 Task: Sort the unsolved tickets in your groups, order by Assigned date in descending order.
Action: Mouse moved to (28, 334)
Screenshot: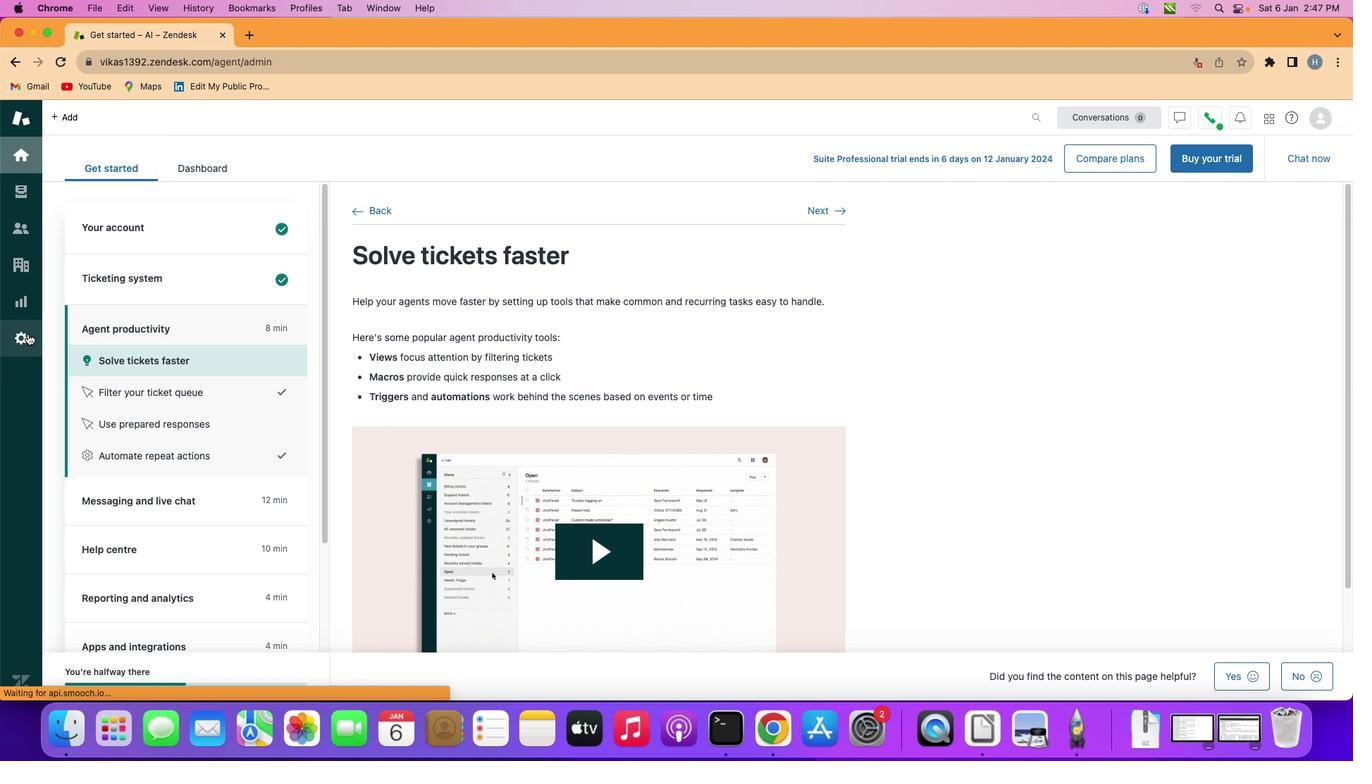 
Action: Mouse pressed left at (28, 334)
Screenshot: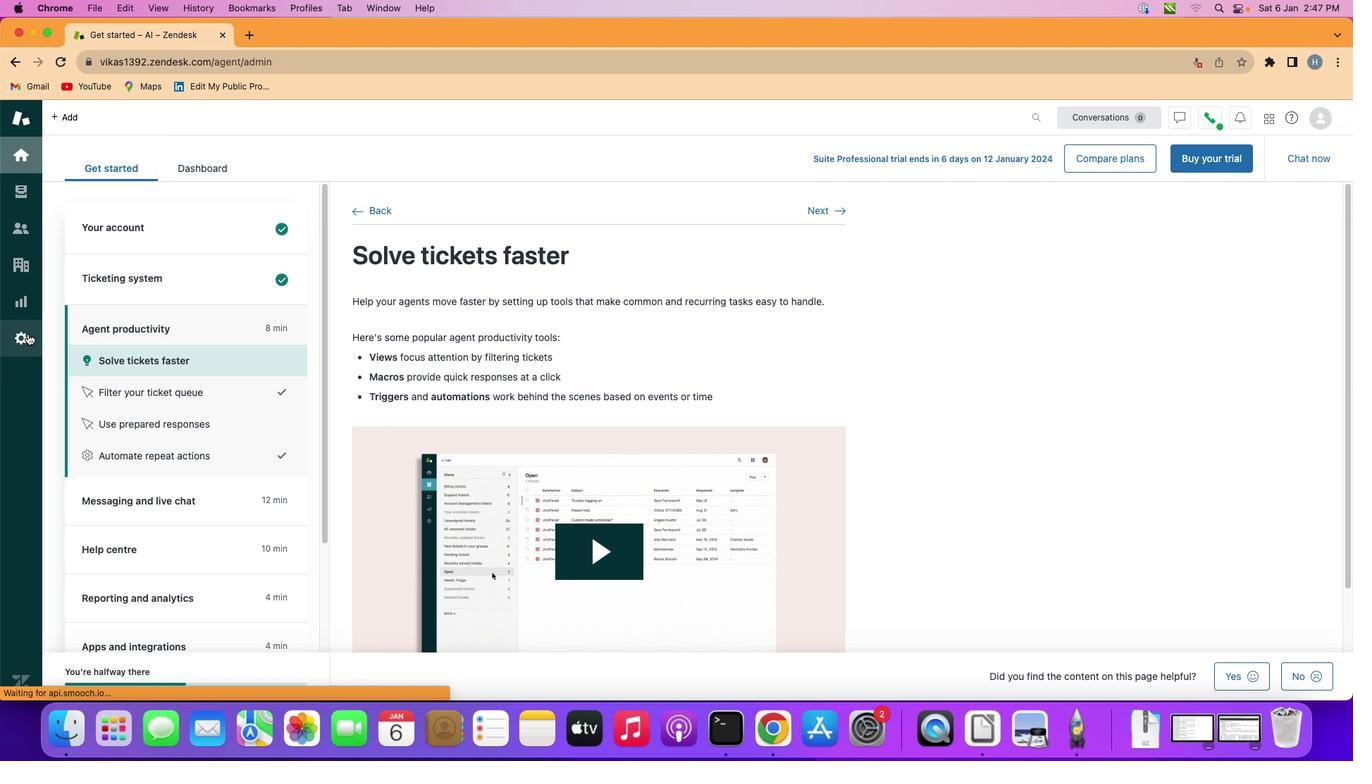 
Action: Mouse moved to (431, 561)
Screenshot: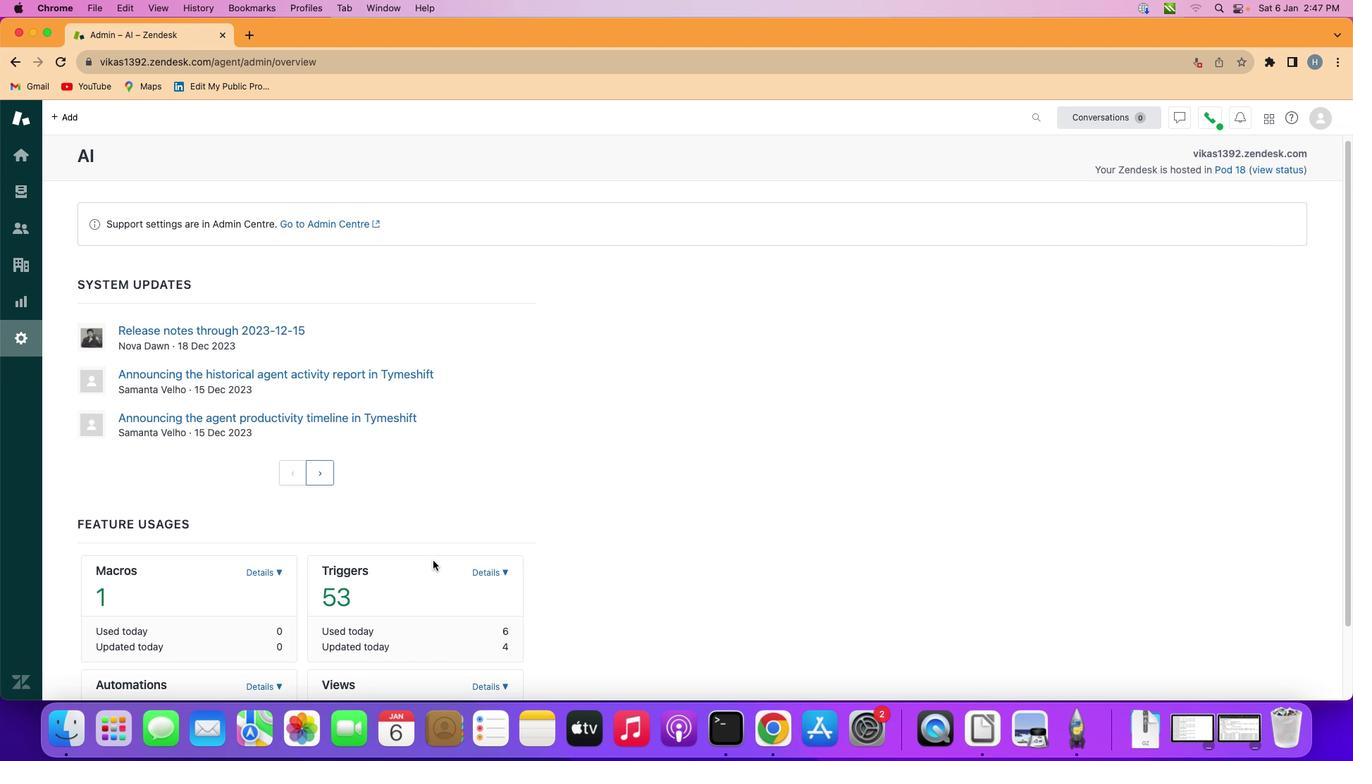 
Action: Mouse scrolled (431, 561) with delta (0, 0)
Screenshot: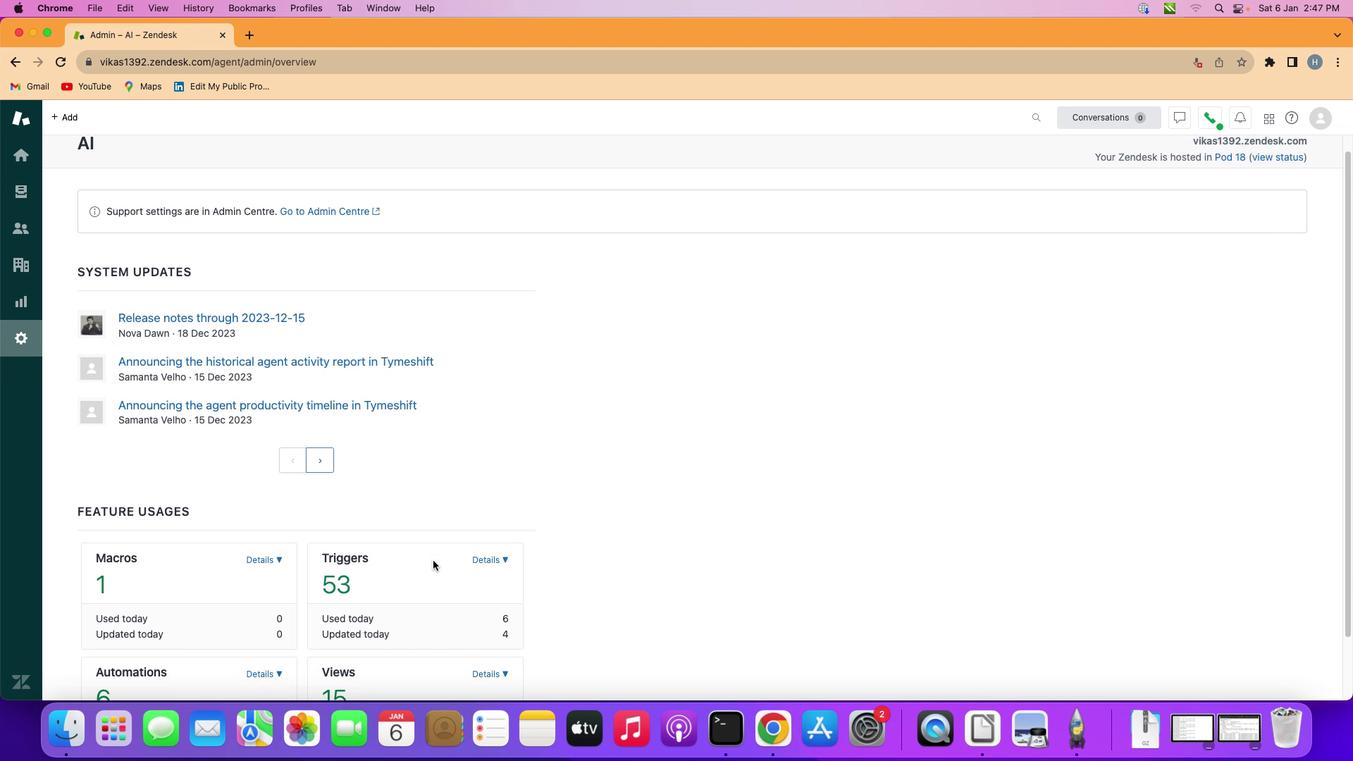 
Action: Mouse scrolled (431, 561) with delta (0, 0)
Screenshot: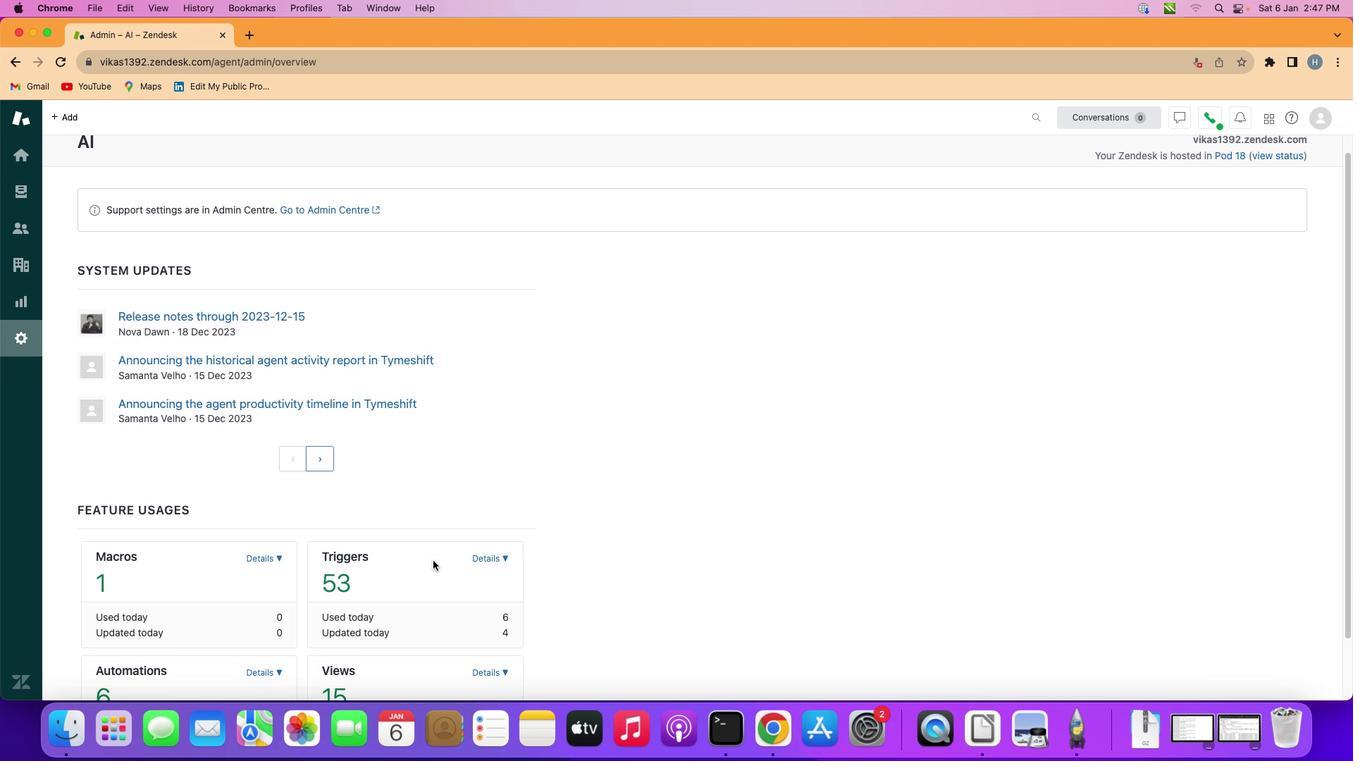 
Action: Mouse scrolled (431, 561) with delta (0, 1)
Screenshot: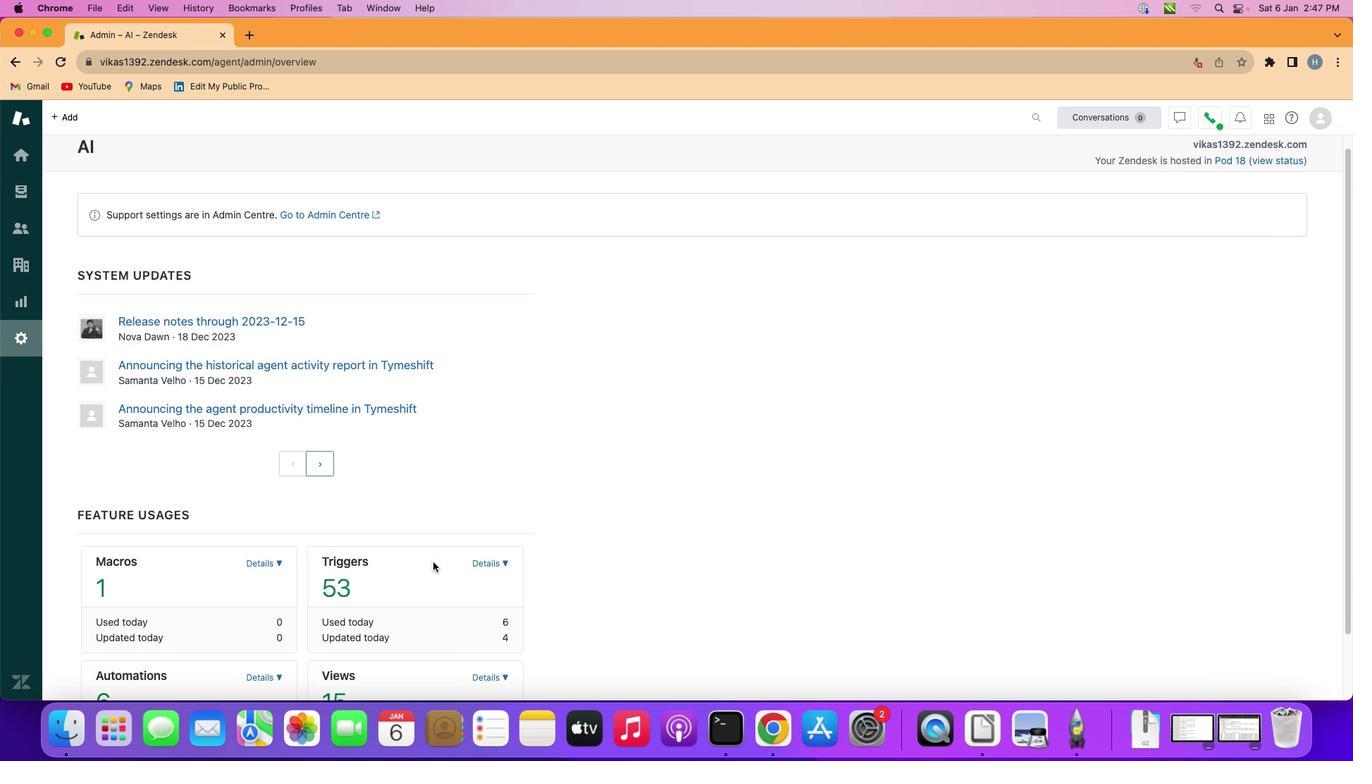
Action: Mouse moved to (432, 561)
Screenshot: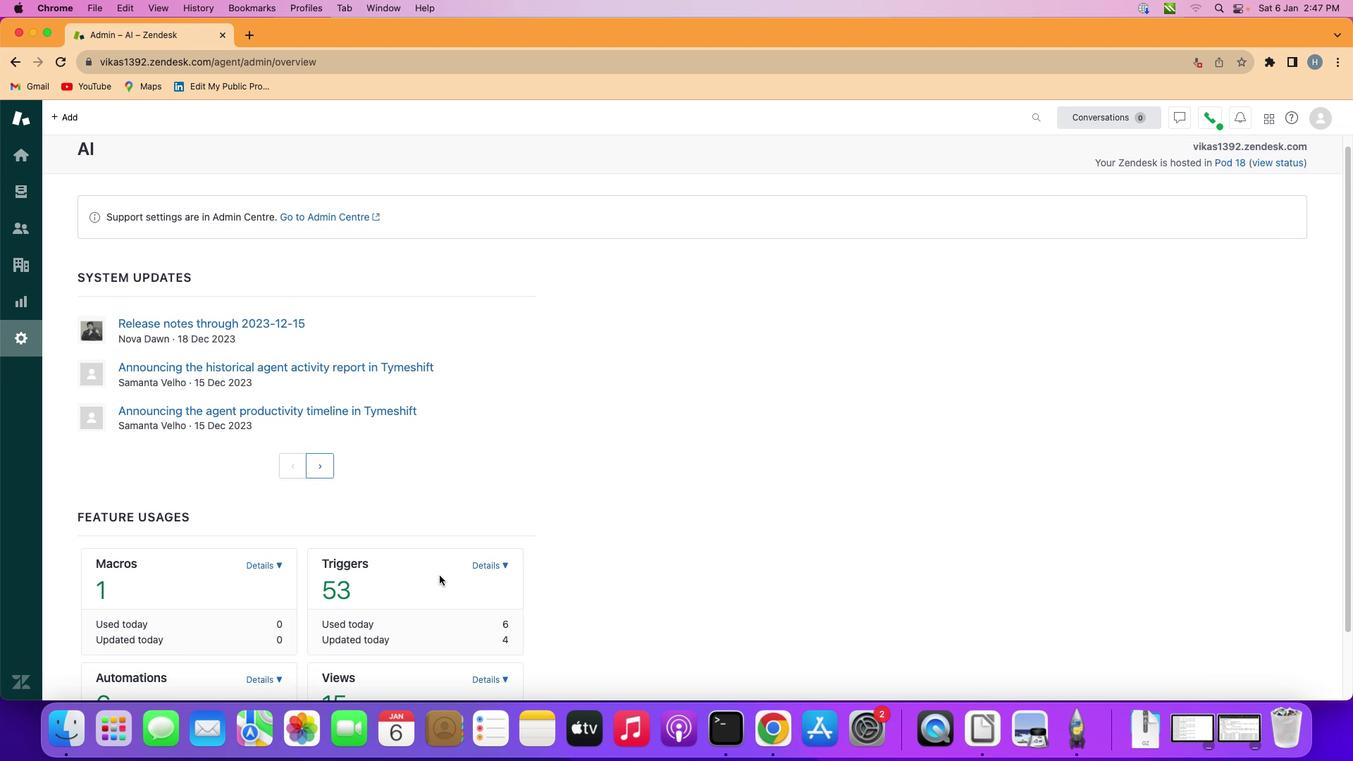 
Action: Mouse scrolled (432, 561) with delta (0, -1)
Screenshot: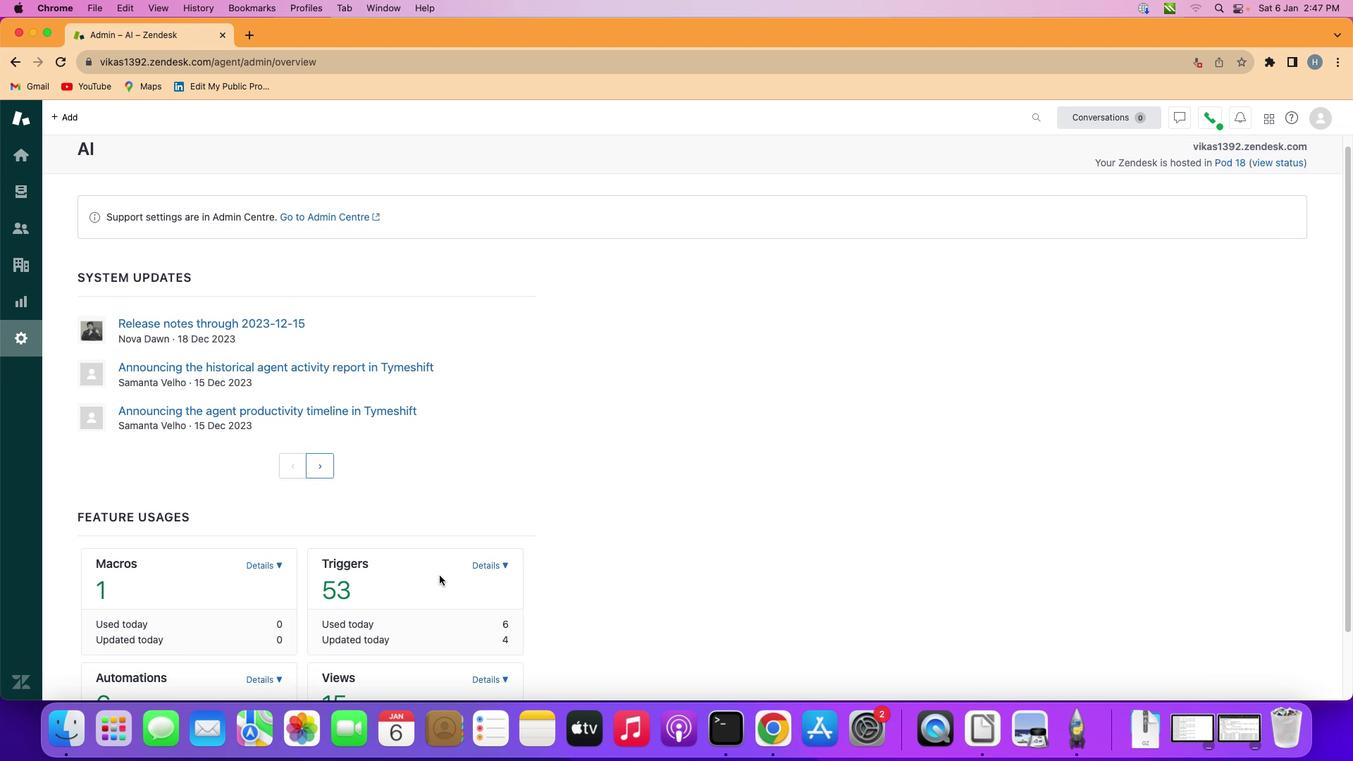 
Action: Mouse moved to (432, 561)
Screenshot: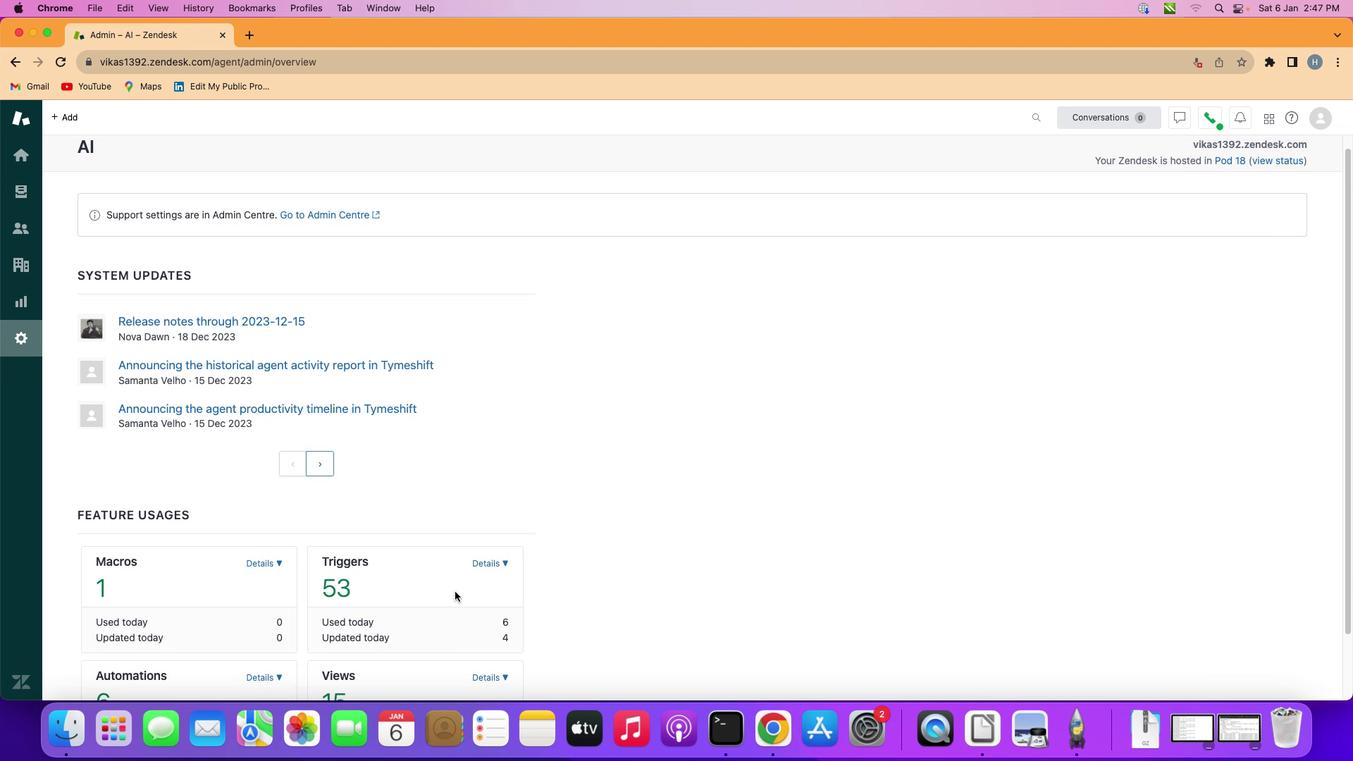 
Action: Mouse scrolled (432, 561) with delta (0, 1)
Screenshot: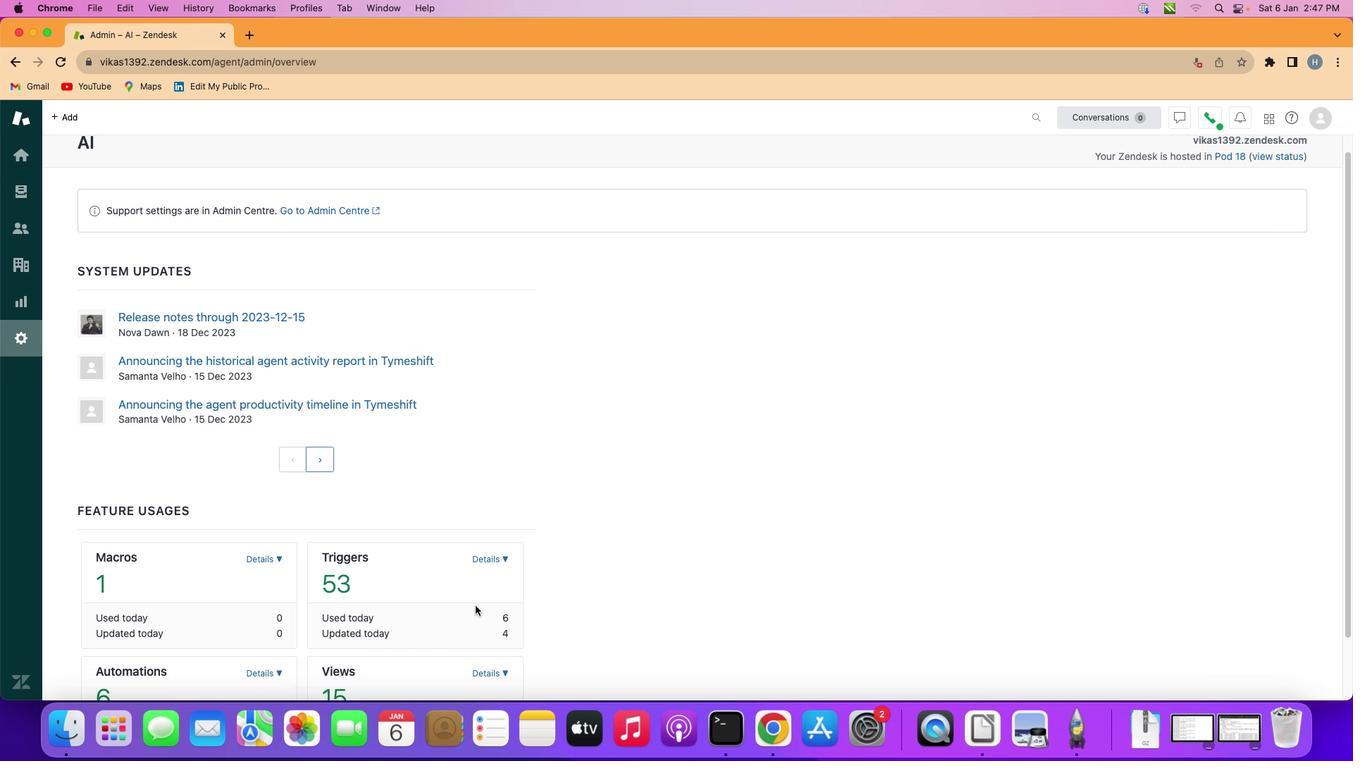 
Action: Mouse scrolled (432, 561) with delta (0, 0)
Screenshot: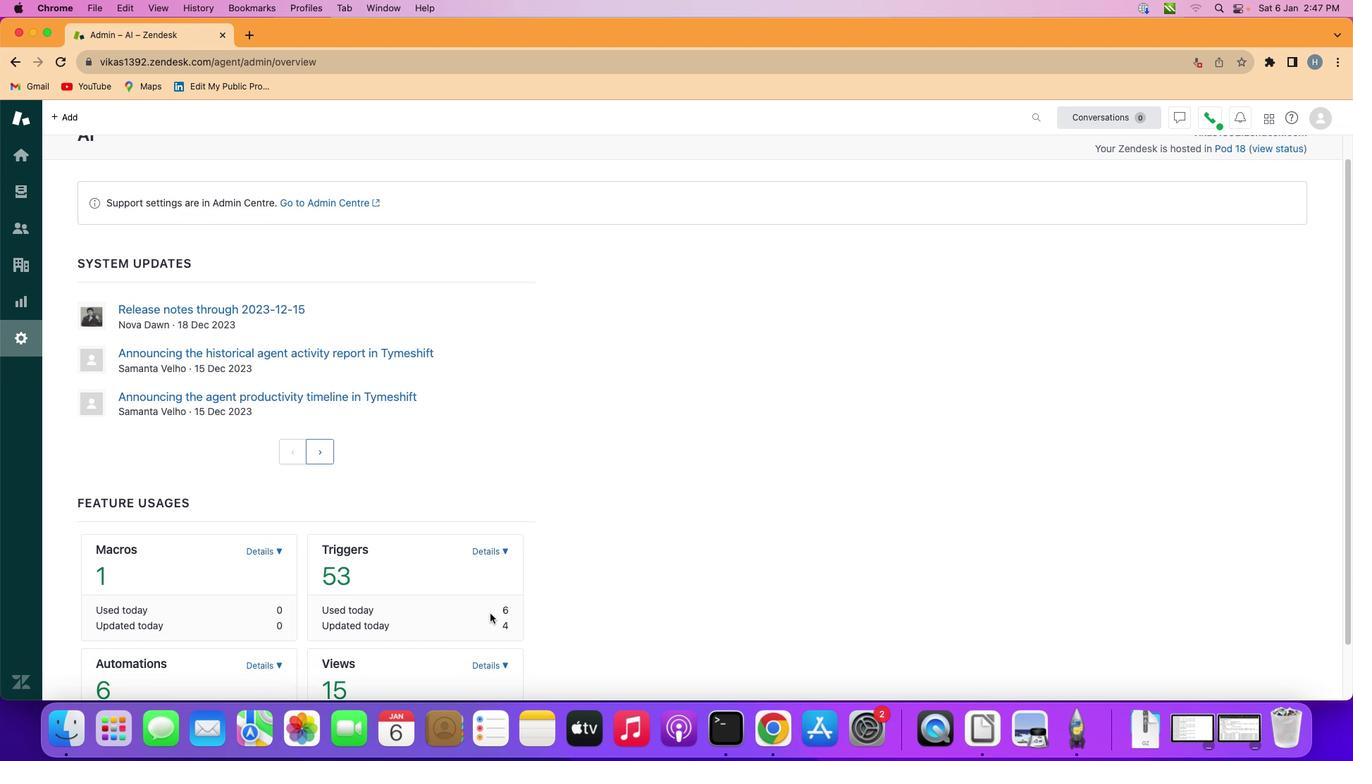 
Action: Mouse moved to (456, 565)
Screenshot: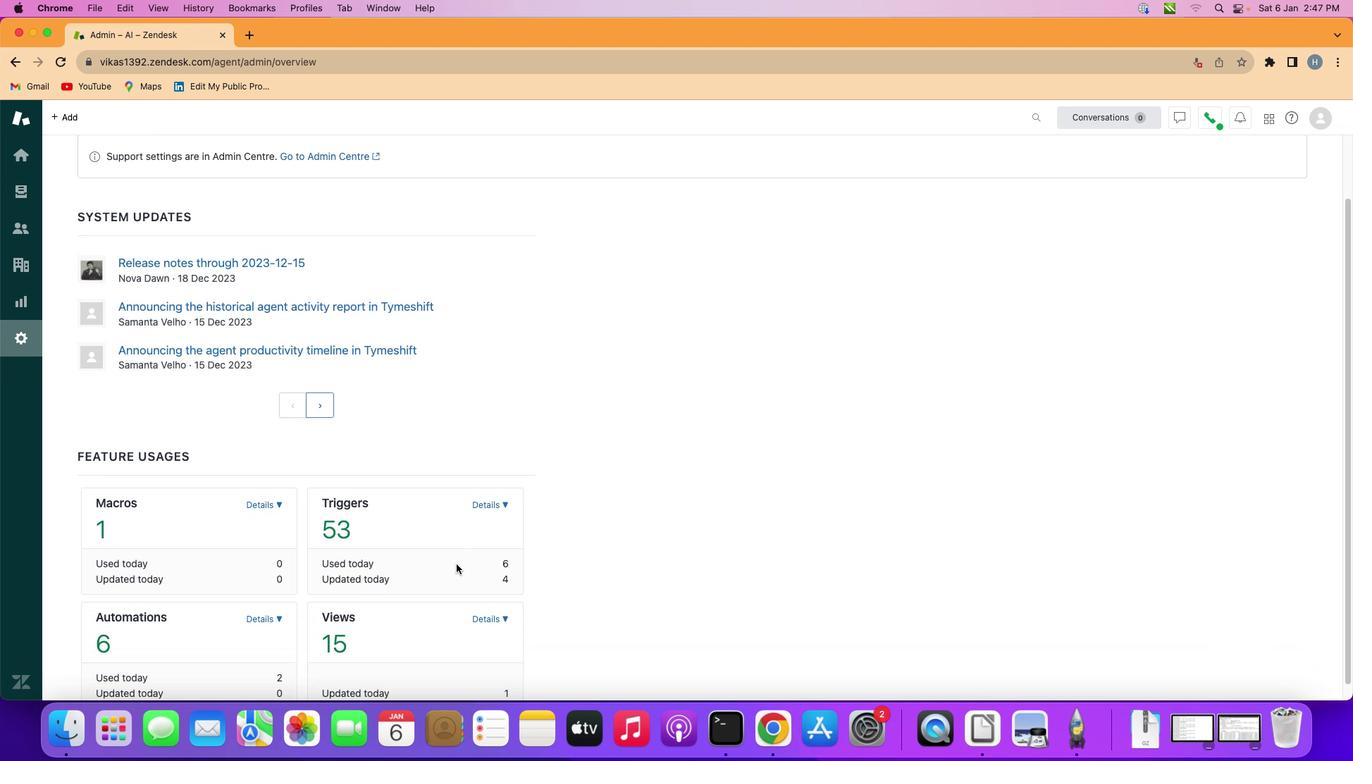 
Action: Mouse scrolled (456, 565) with delta (0, 0)
Screenshot: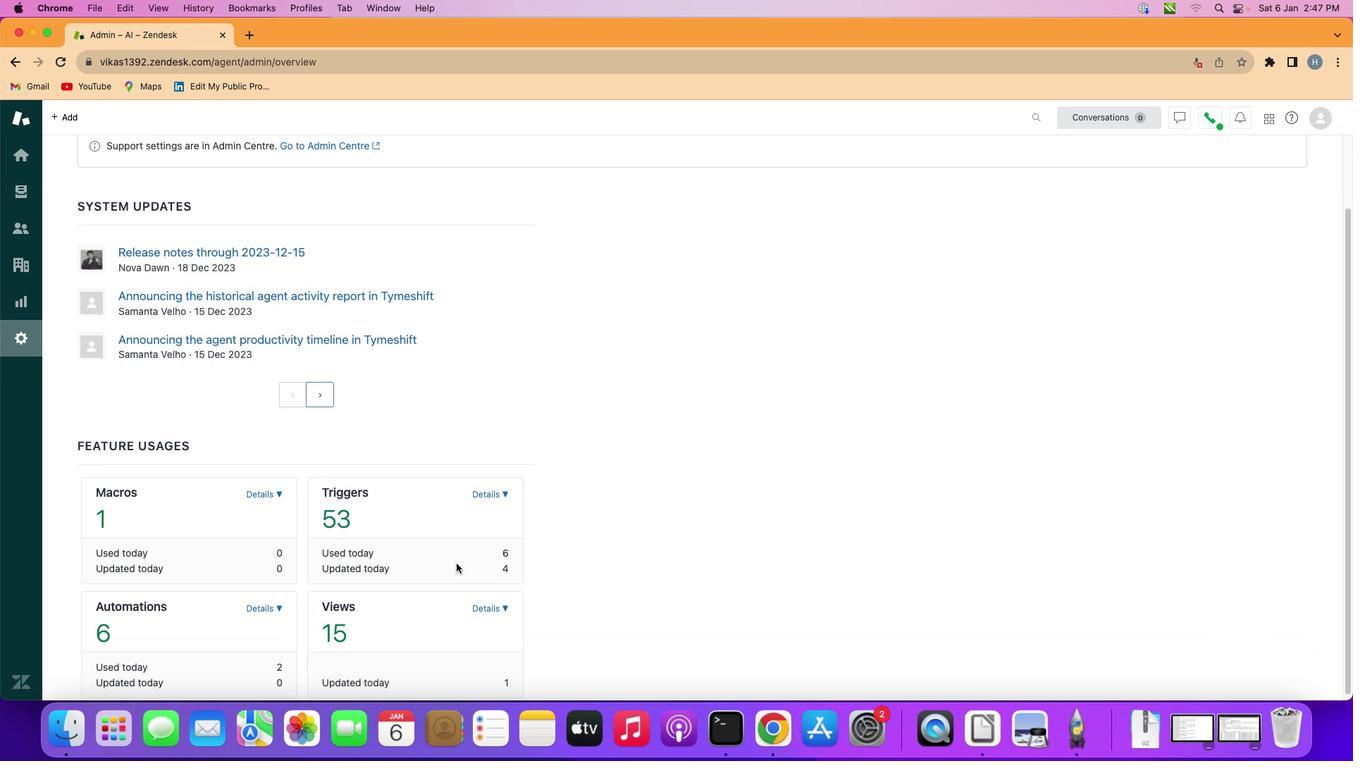 
Action: Mouse scrolled (456, 565) with delta (0, 0)
Screenshot: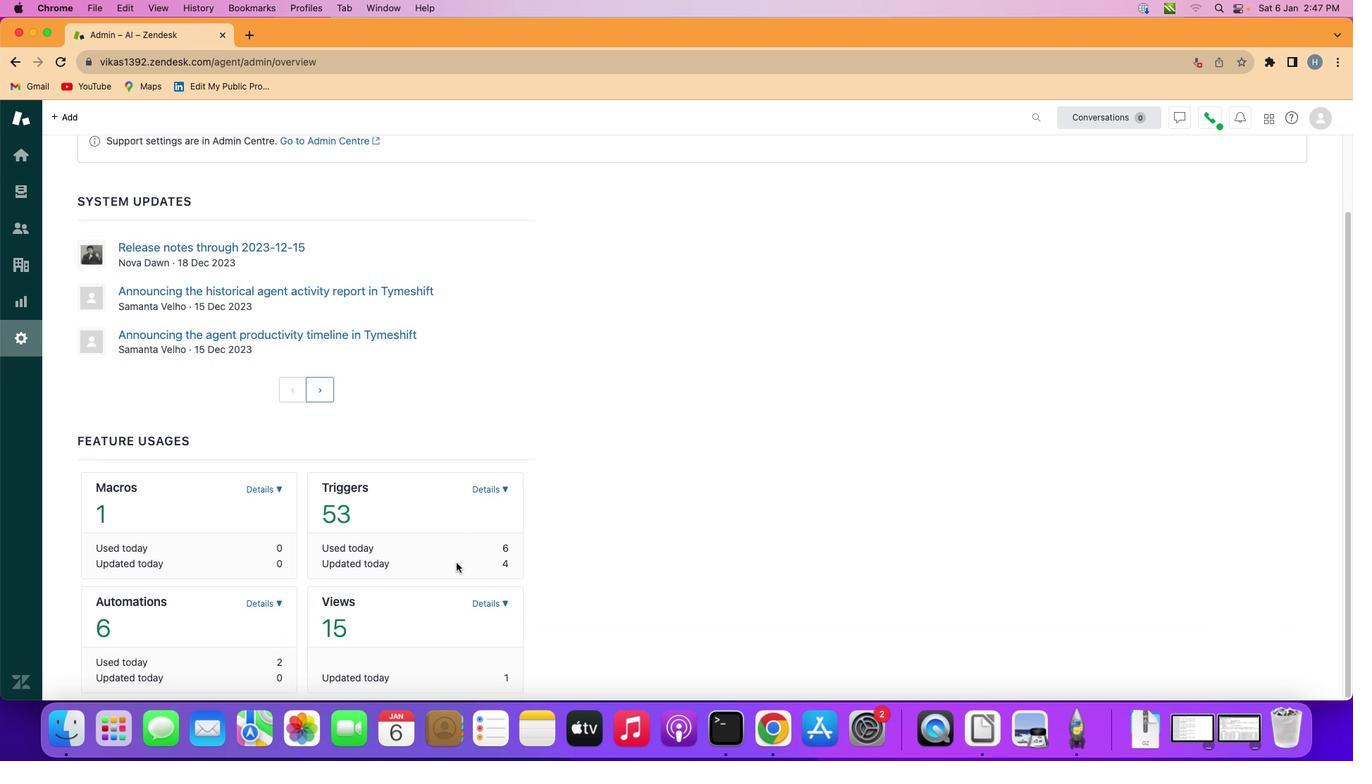 
Action: Mouse scrolled (456, 565) with delta (0, -1)
Screenshot: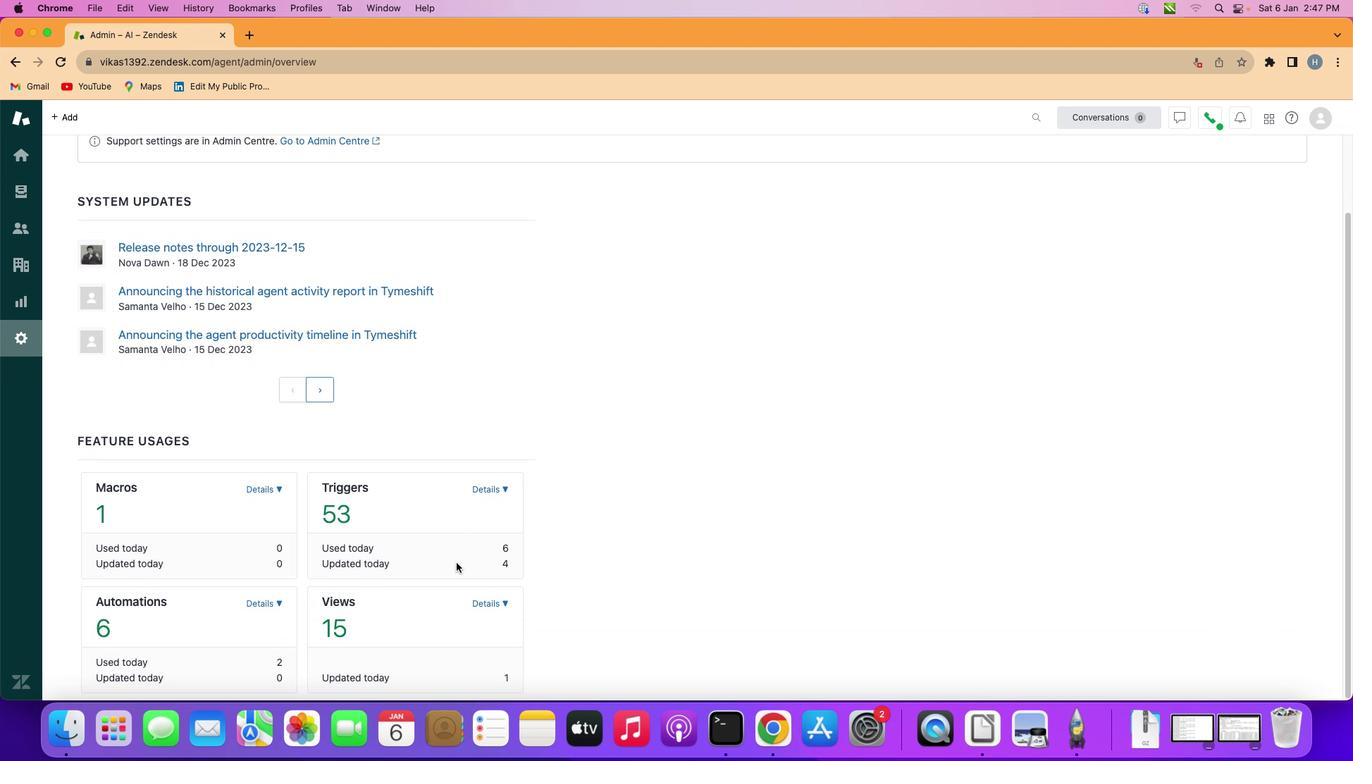 
Action: Mouse scrolled (456, 565) with delta (0, -2)
Screenshot: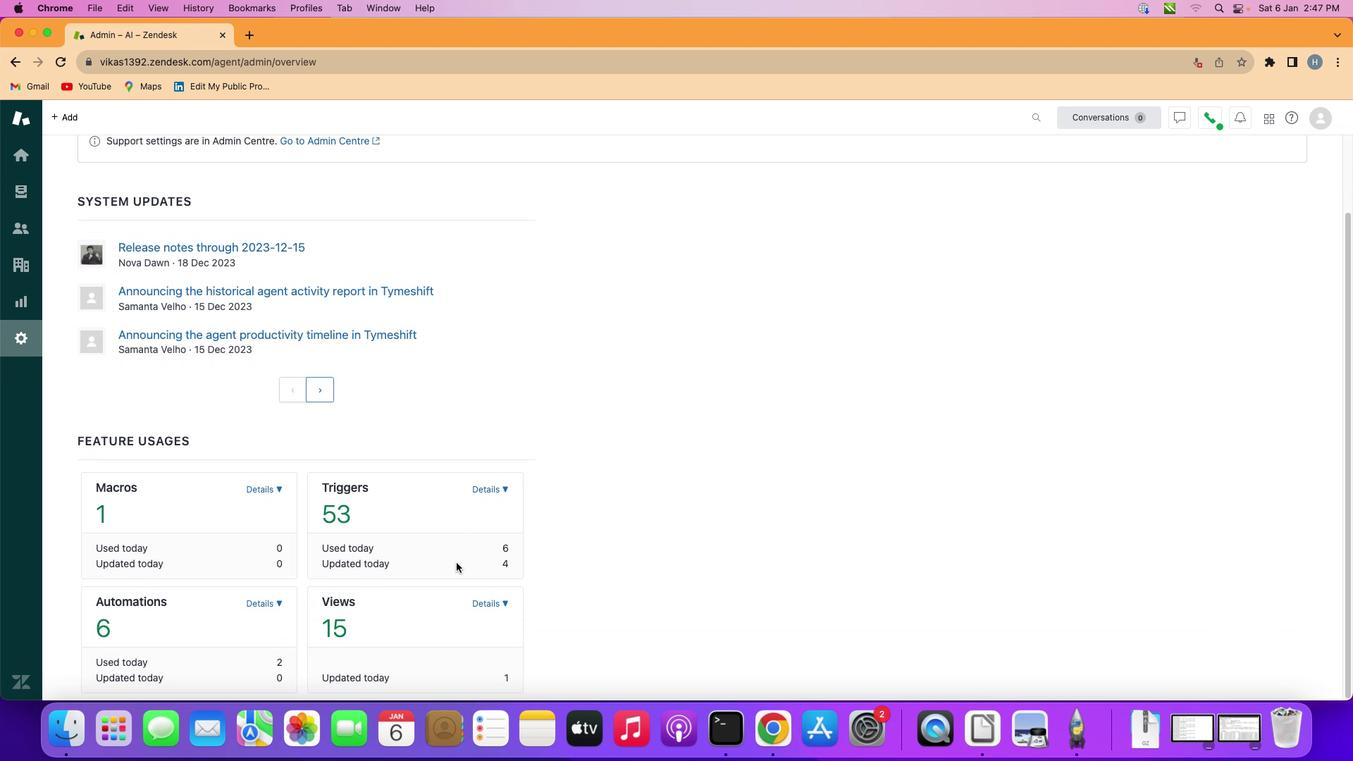 
Action: Mouse moved to (456, 564)
Screenshot: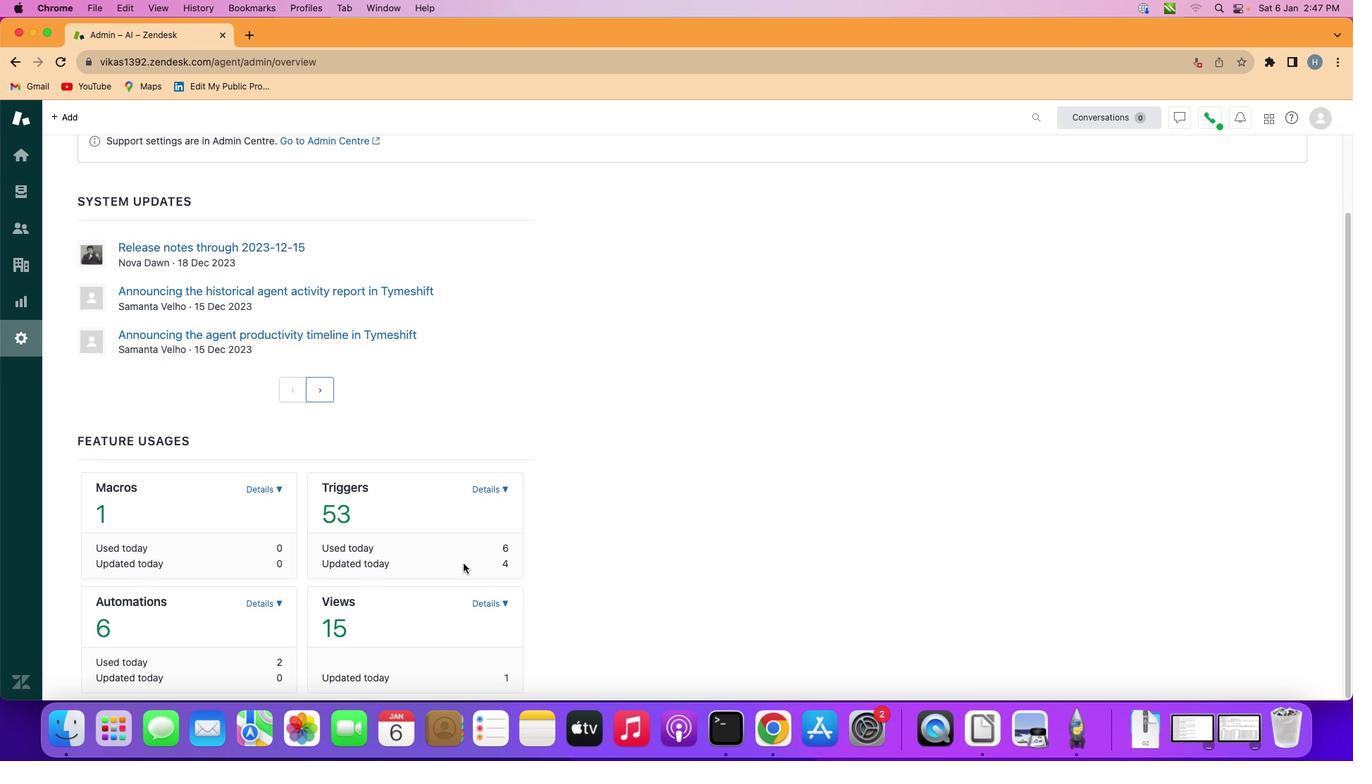 
Action: Mouse scrolled (456, 564) with delta (0, -3)
Screenshot: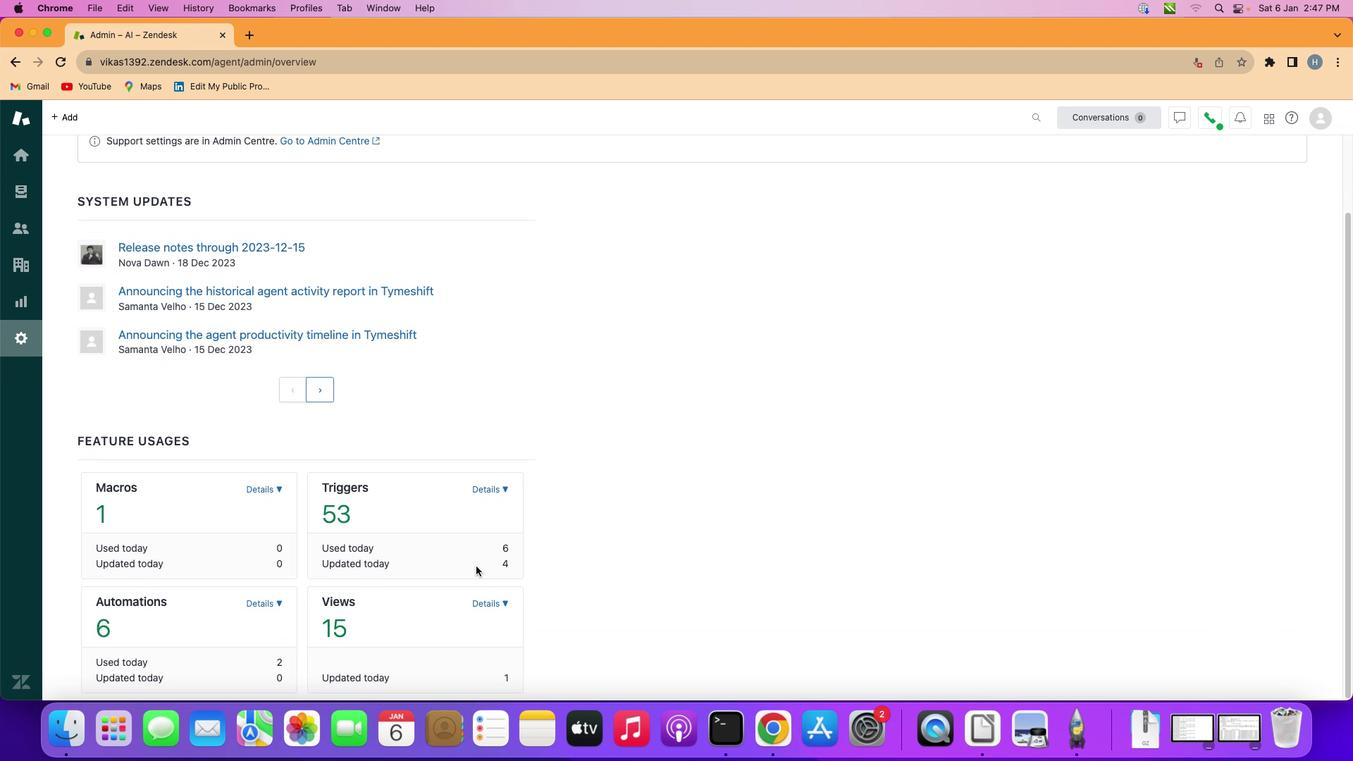 
Action: Mouse scrolled (456, 564) with delta (0, -3)
Screenshot: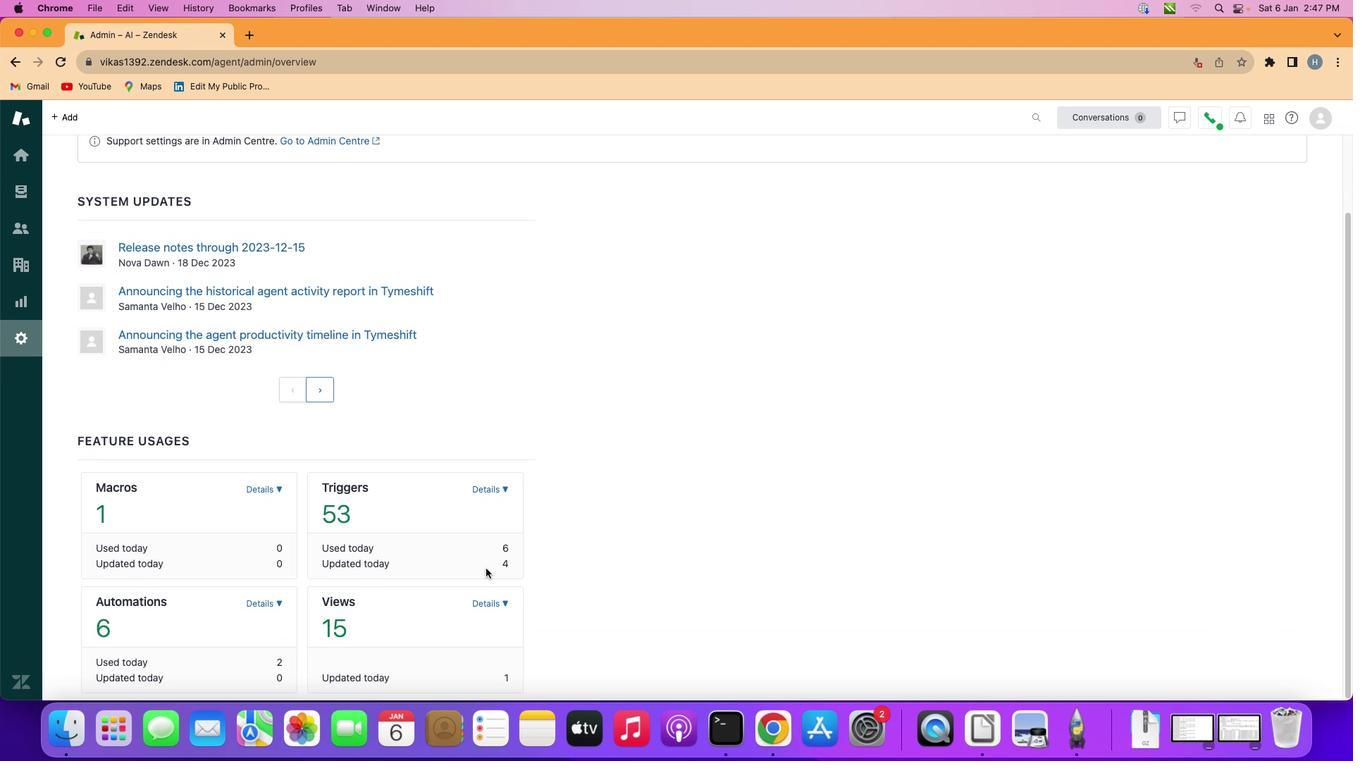 
Action: Mouse moved to (494, 605)
Screenshot: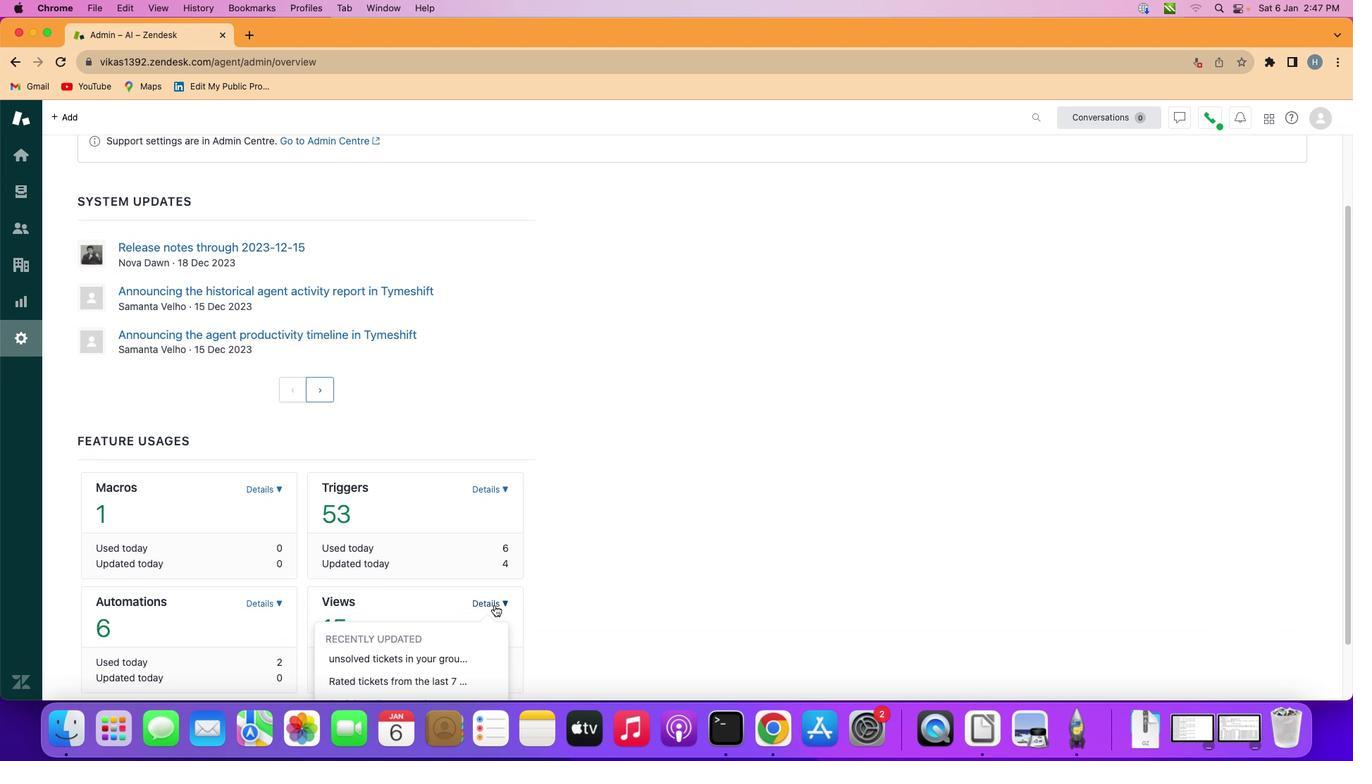 
Action: Mouse pressed left at (494, 605)
Screenshot: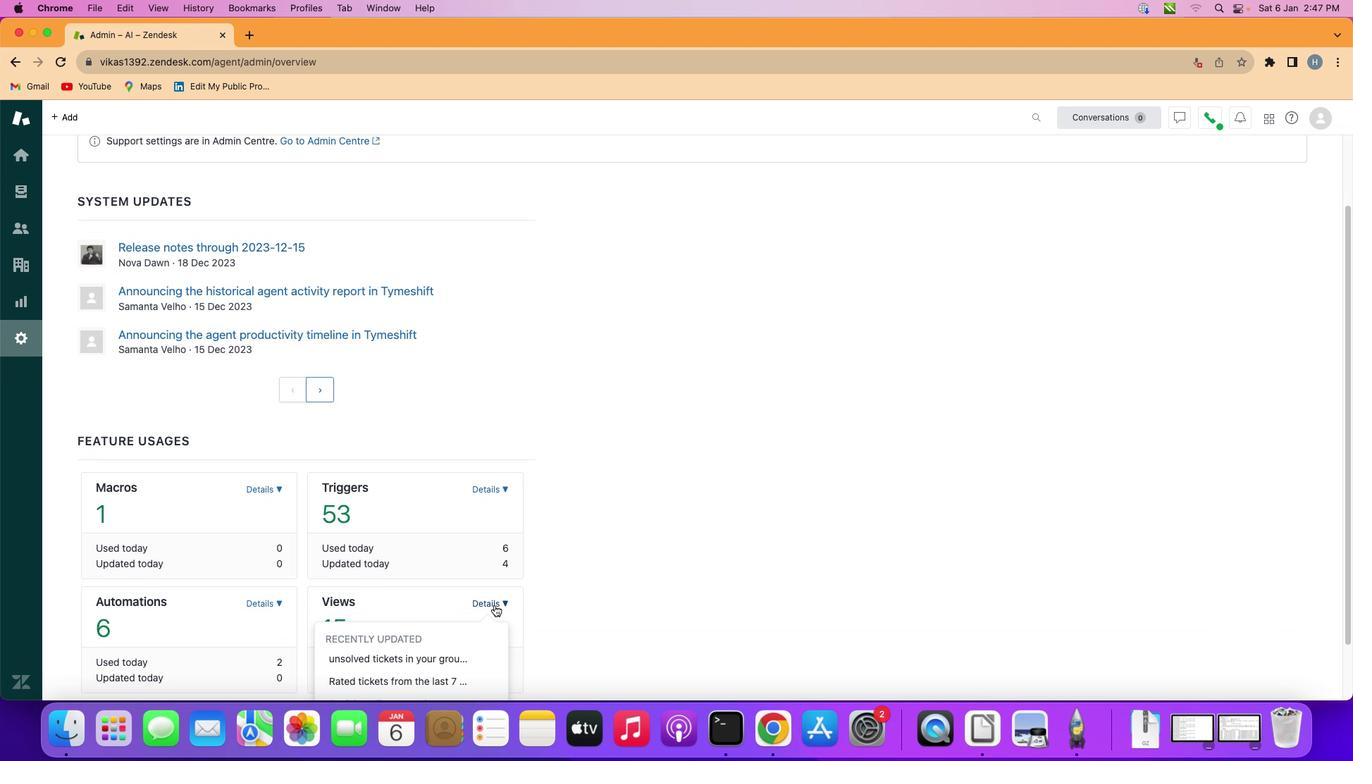 
Action: Mouse moved to (451, 654)
Screenshot: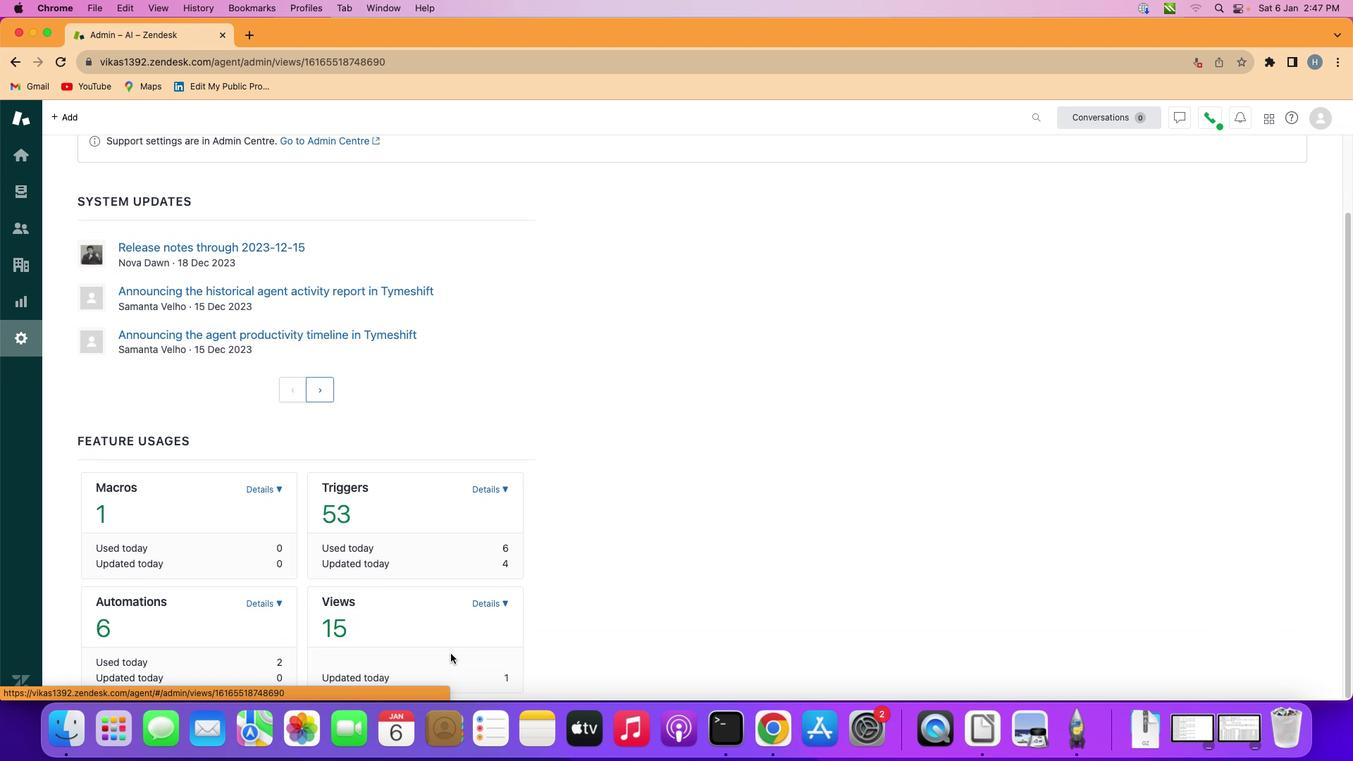 
Action: Mouse pressed left at (451, 654)
Screenshot: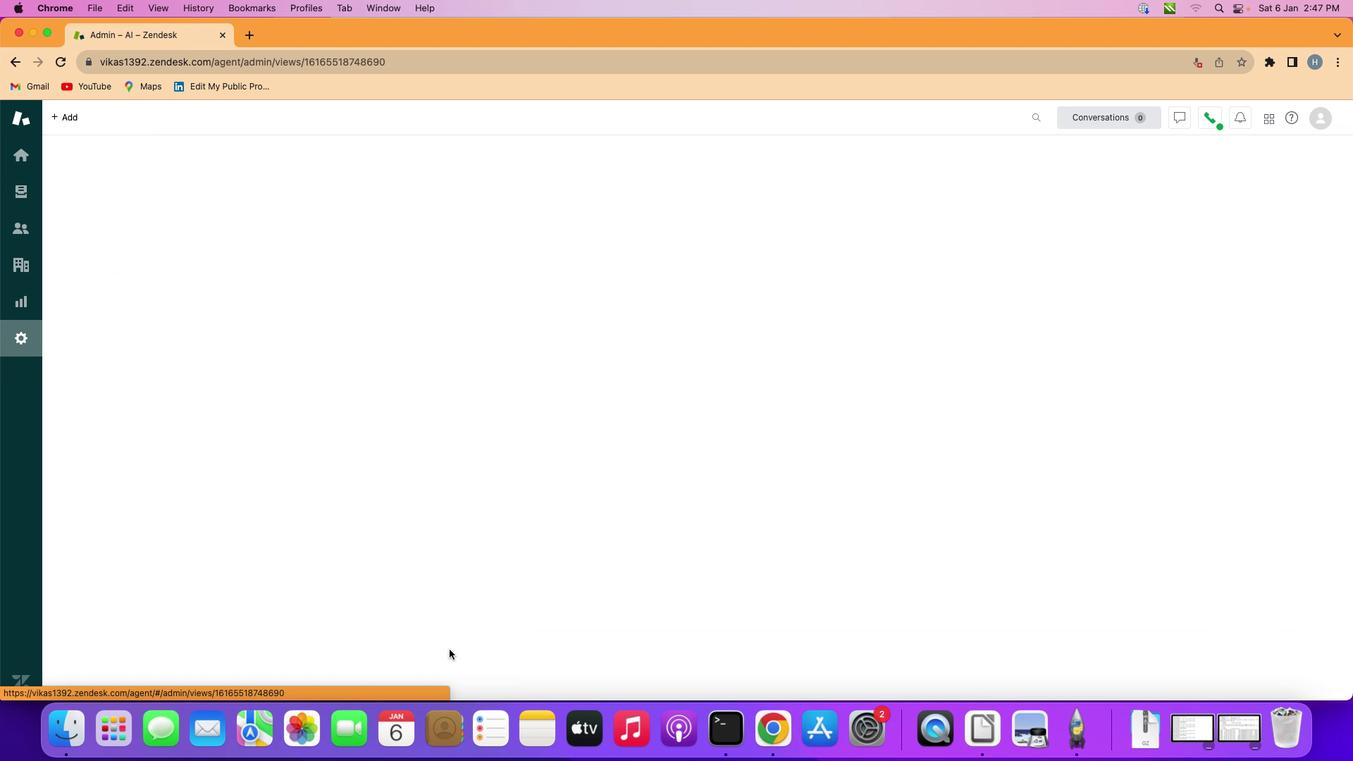 
Action: Mouse moved to (465, 582)
Screenshot: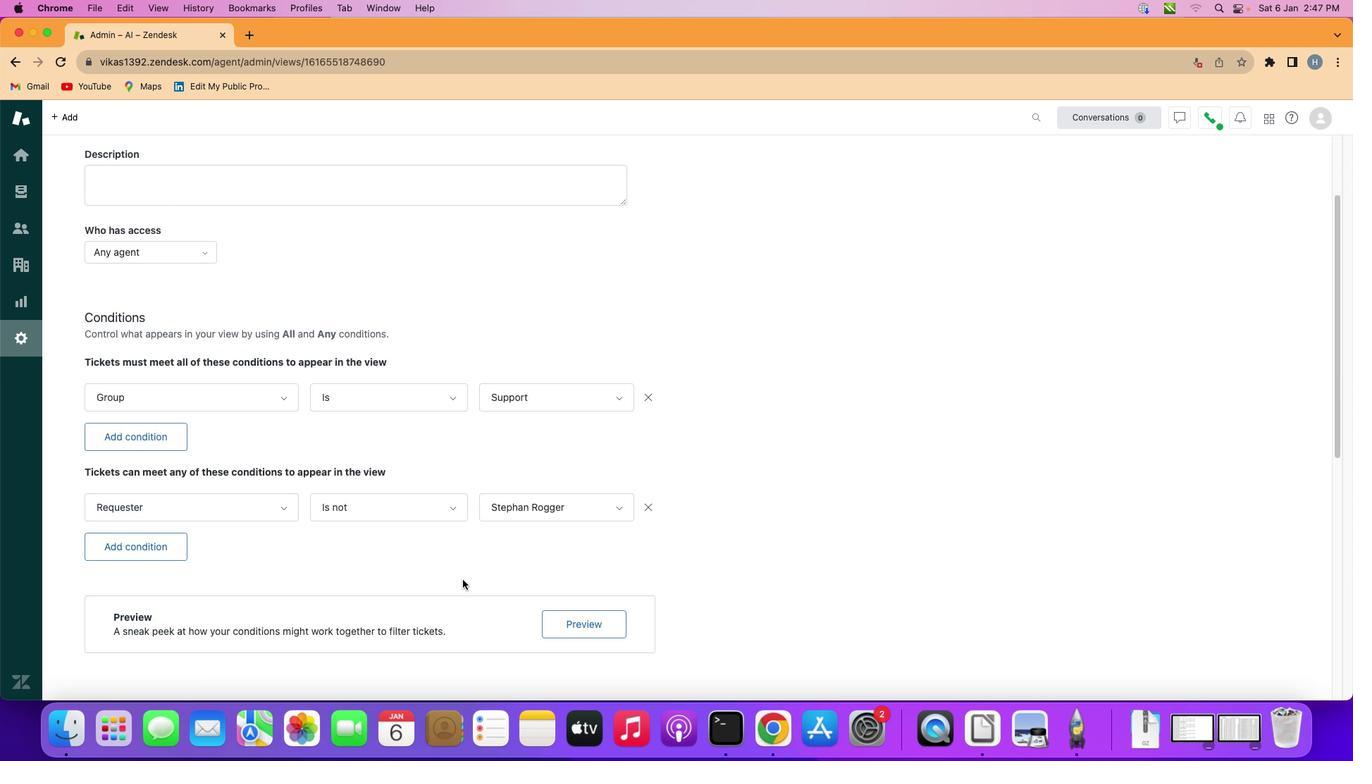 
Action: Mouse scrolled (465, 582) with delta (0, 0)
Screenshot: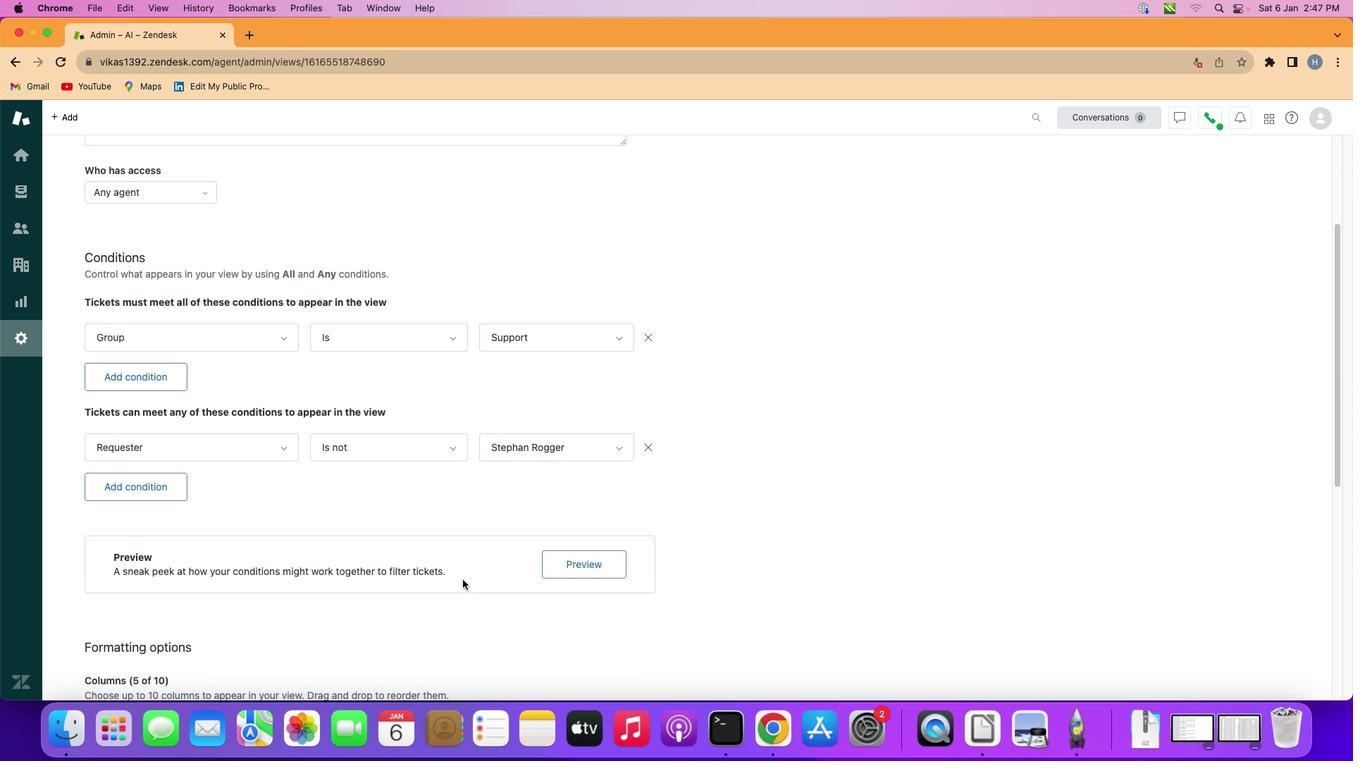 
Action: Mouse scrolled (465, 582) with delta (0, 0)
Screenshot: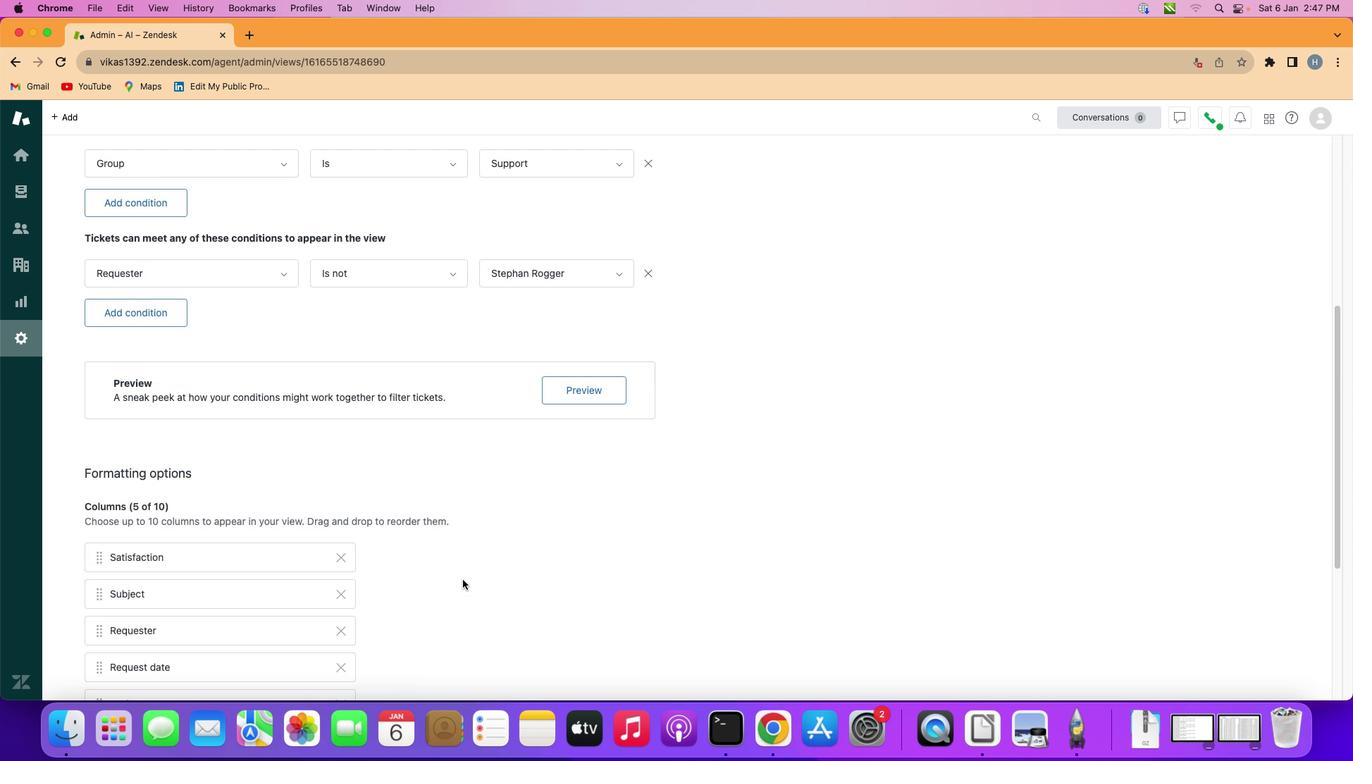 
Action: Mouse scrolled (465, 582) with delta (0, -1)
Screenshot: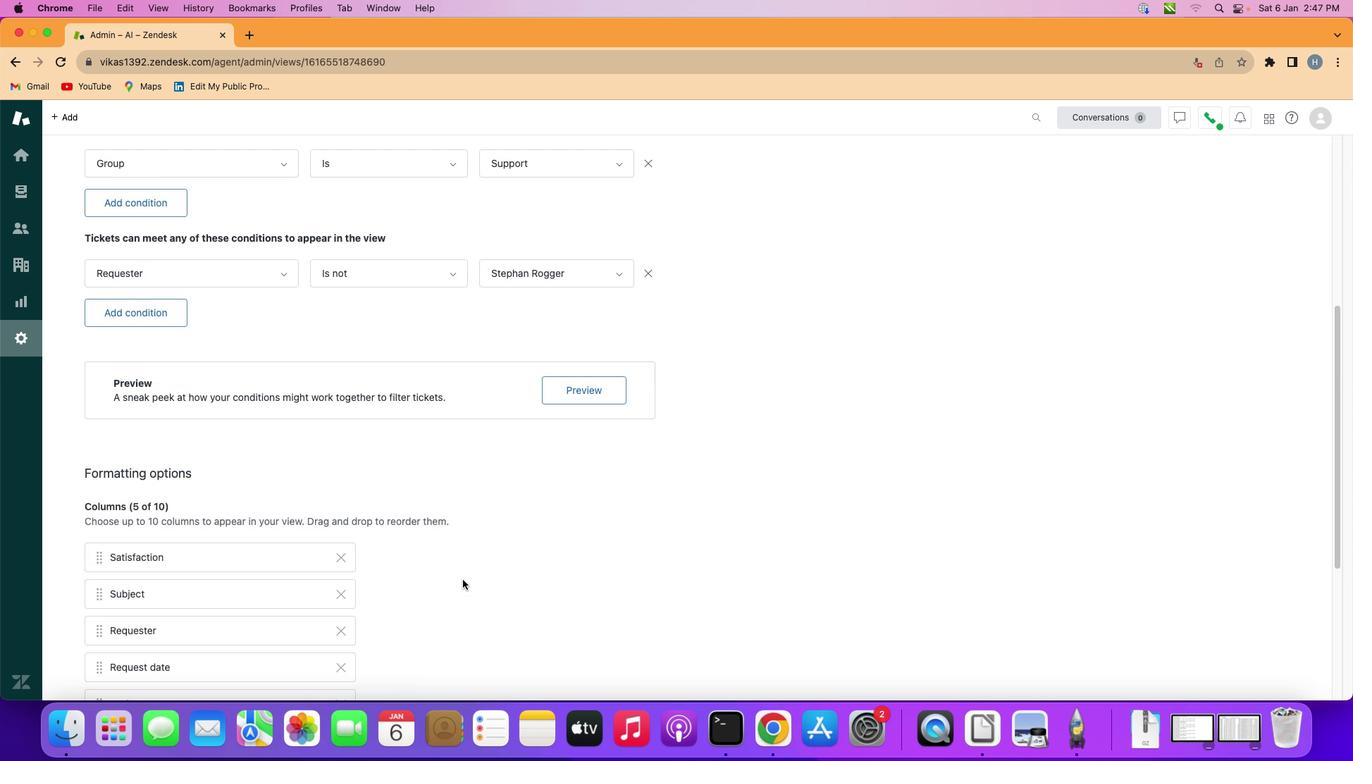 
Action: Mouse moved to (465, 582)
Screenshot: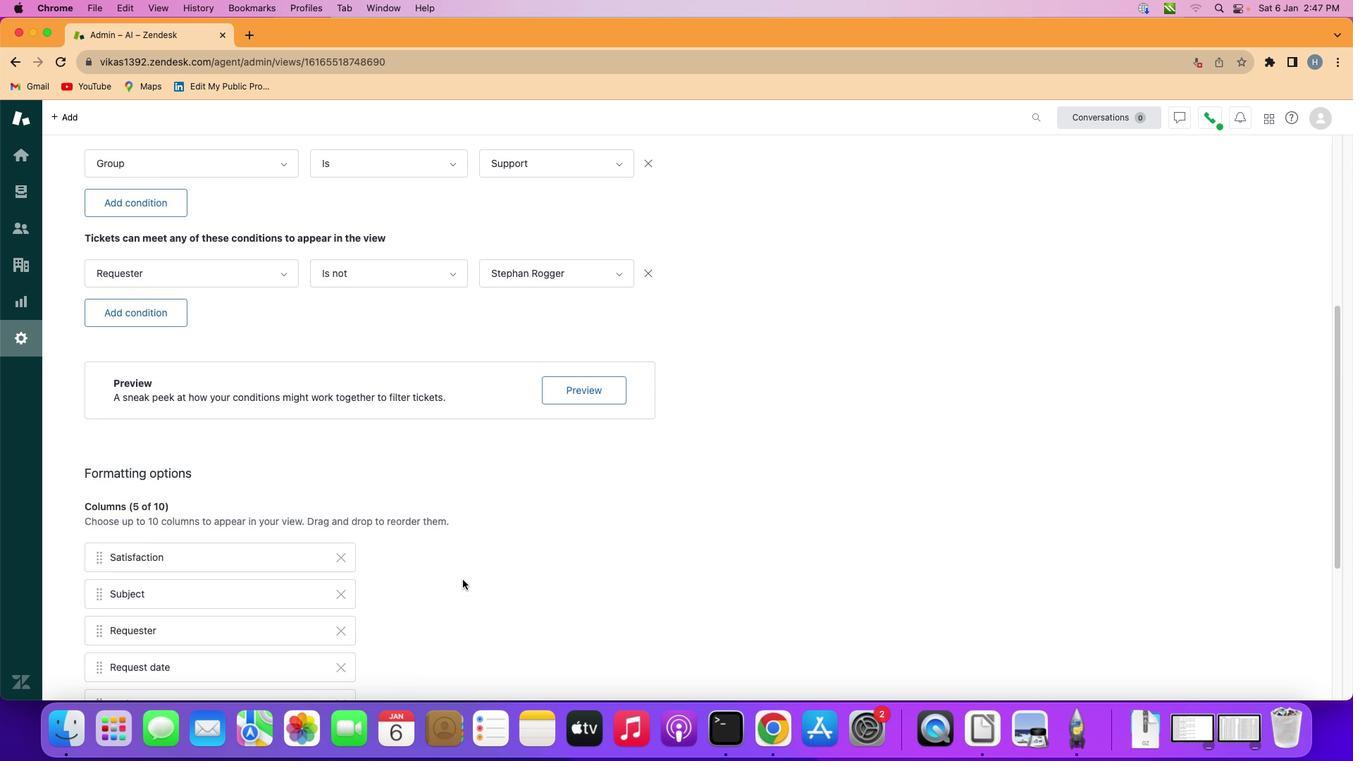 
Action: Mouse scrolled (465, 582) with delta (0, -2)
Screenshot: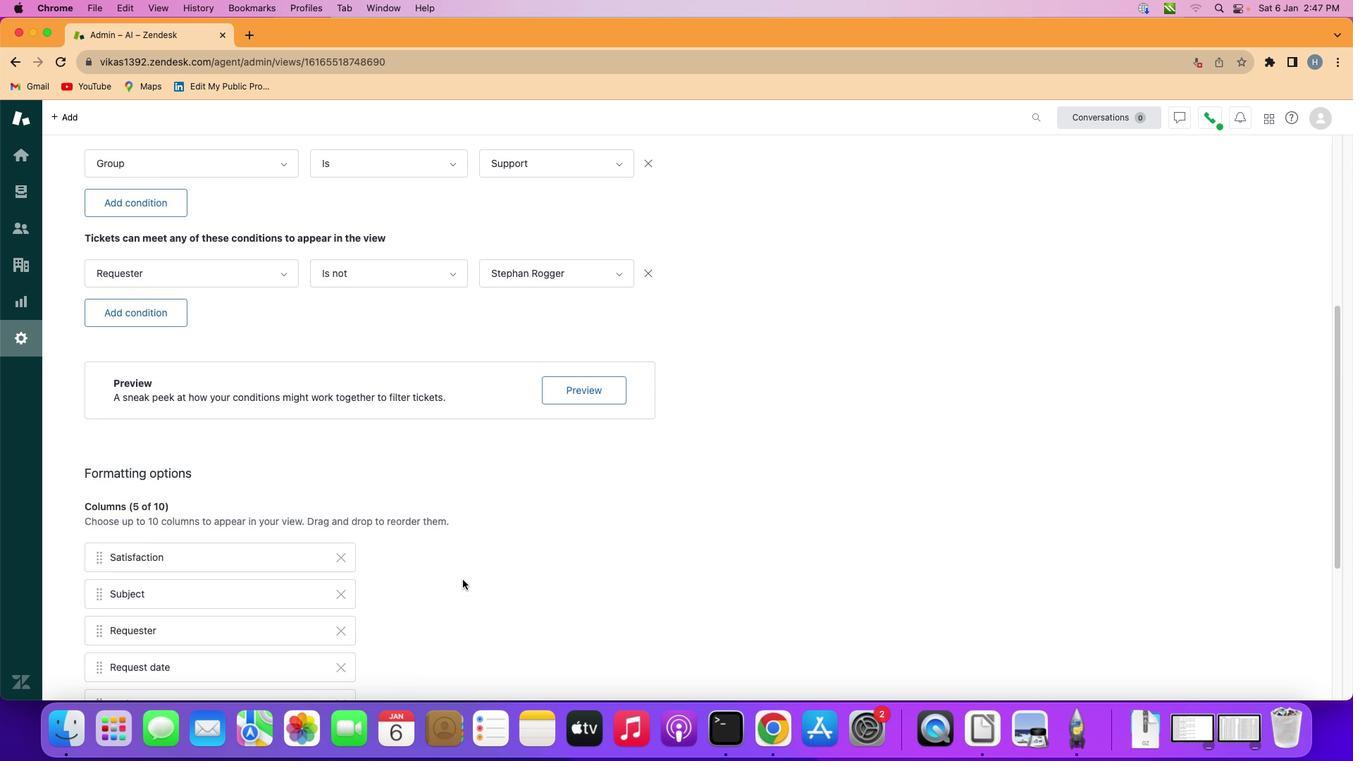 
Action: Mouse moved to (463, 581)
Screenshot: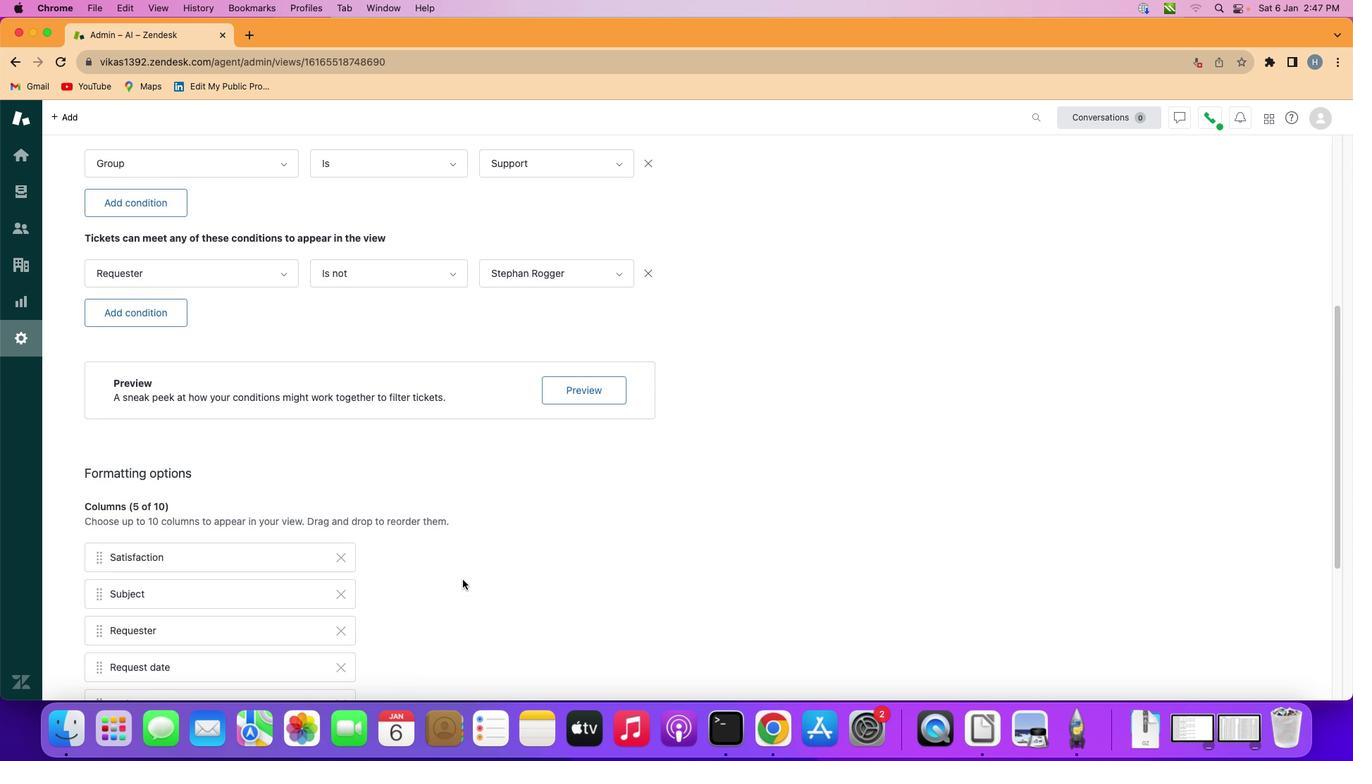 
Action: Mouse scrolled (463, 581) with delta (0, -3)
Screenshot: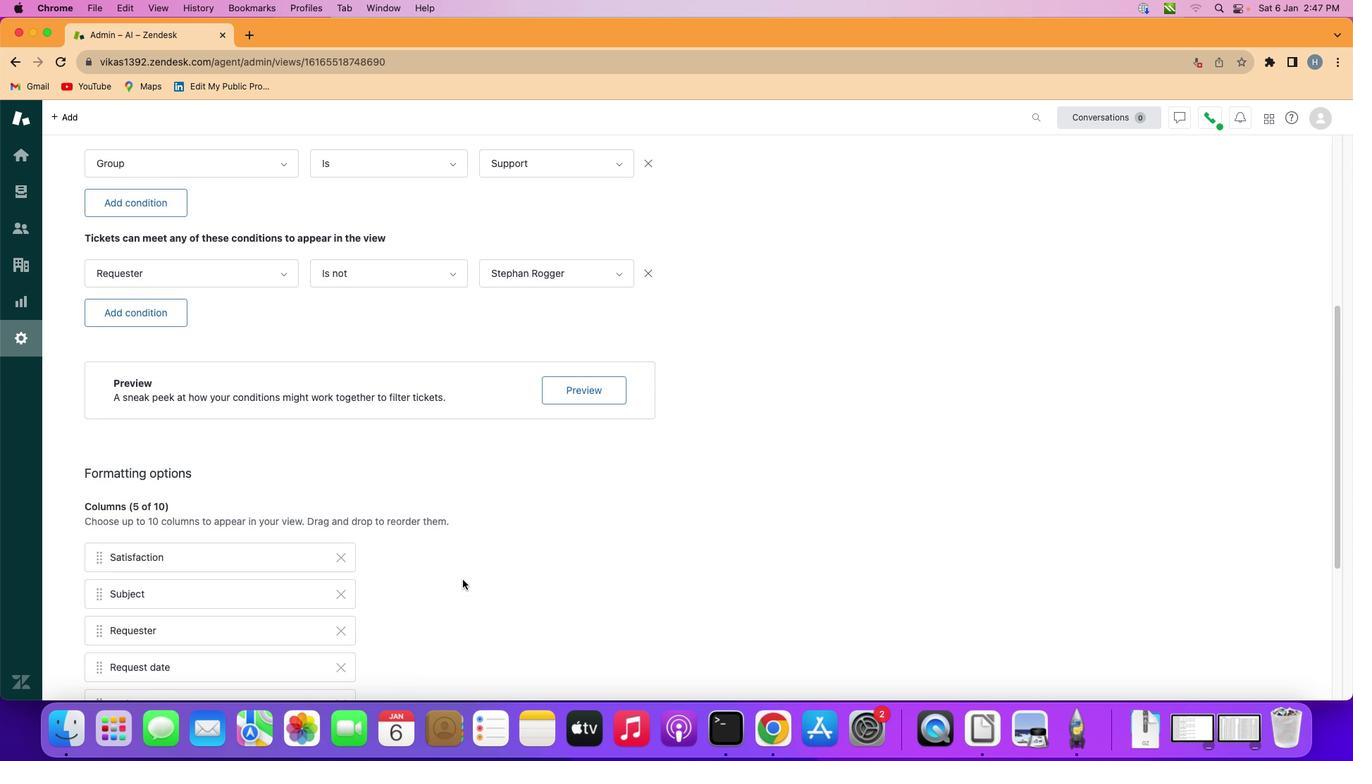 
Action: Mouse moved to (463, 580)
Screenshot: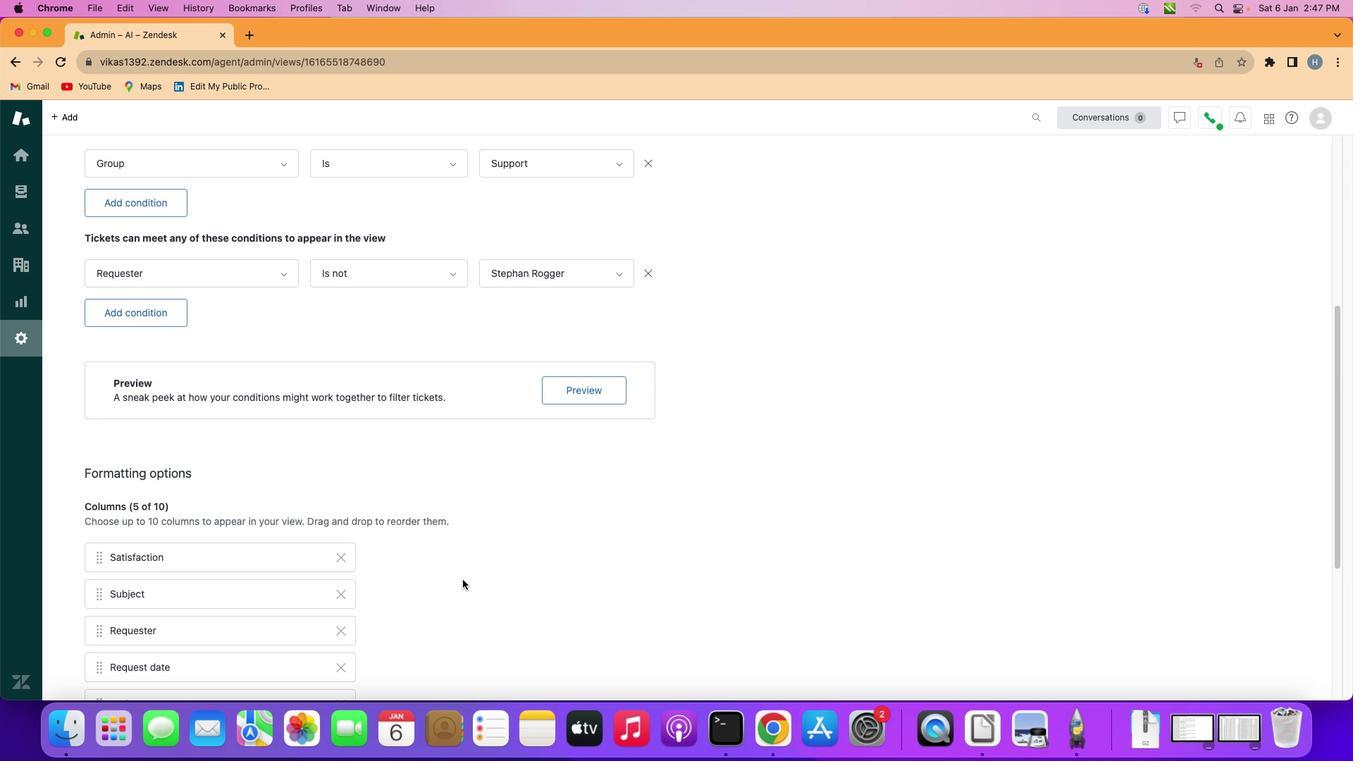 
Action: Mouse scrolled (463, 580) with delta (0, 0)
Screenshot: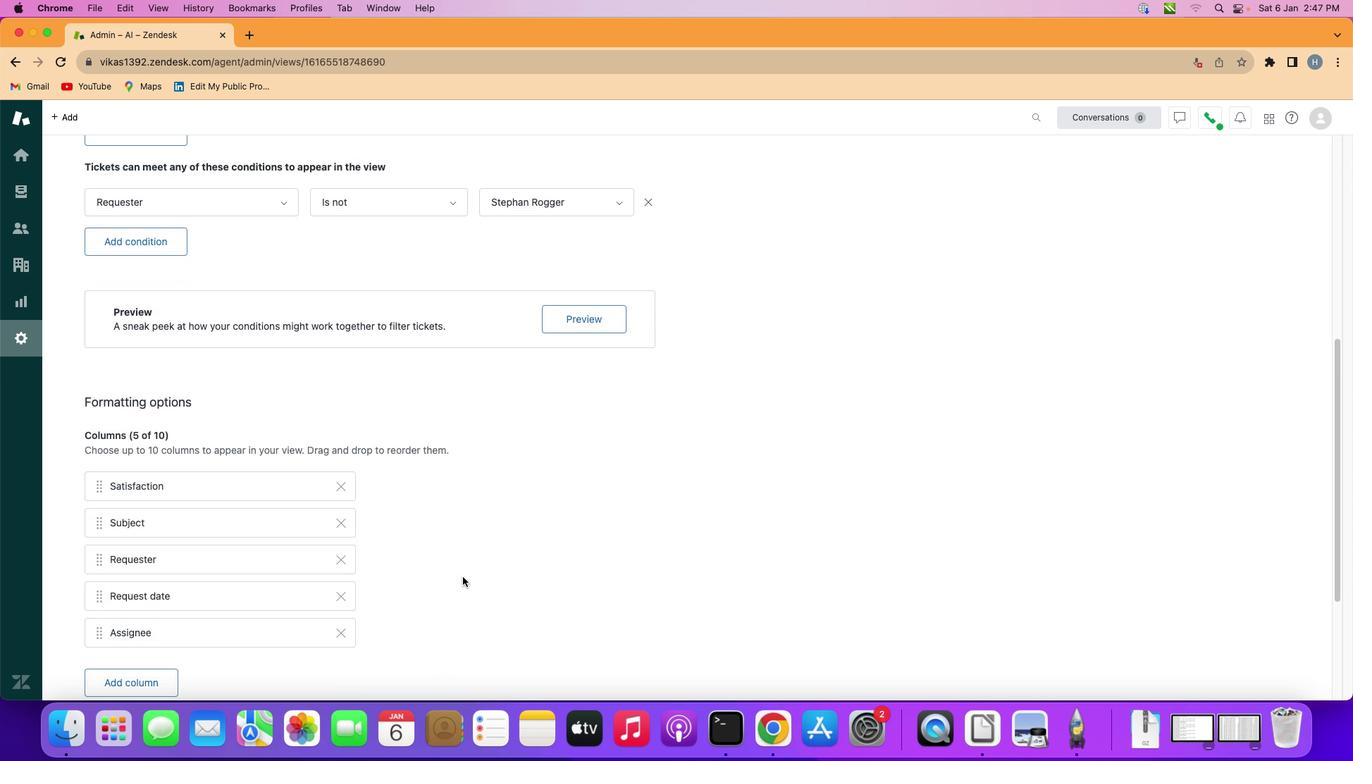 
Action: Mouse scrolled (463, 580) with delta (0, 0)
Screenshot: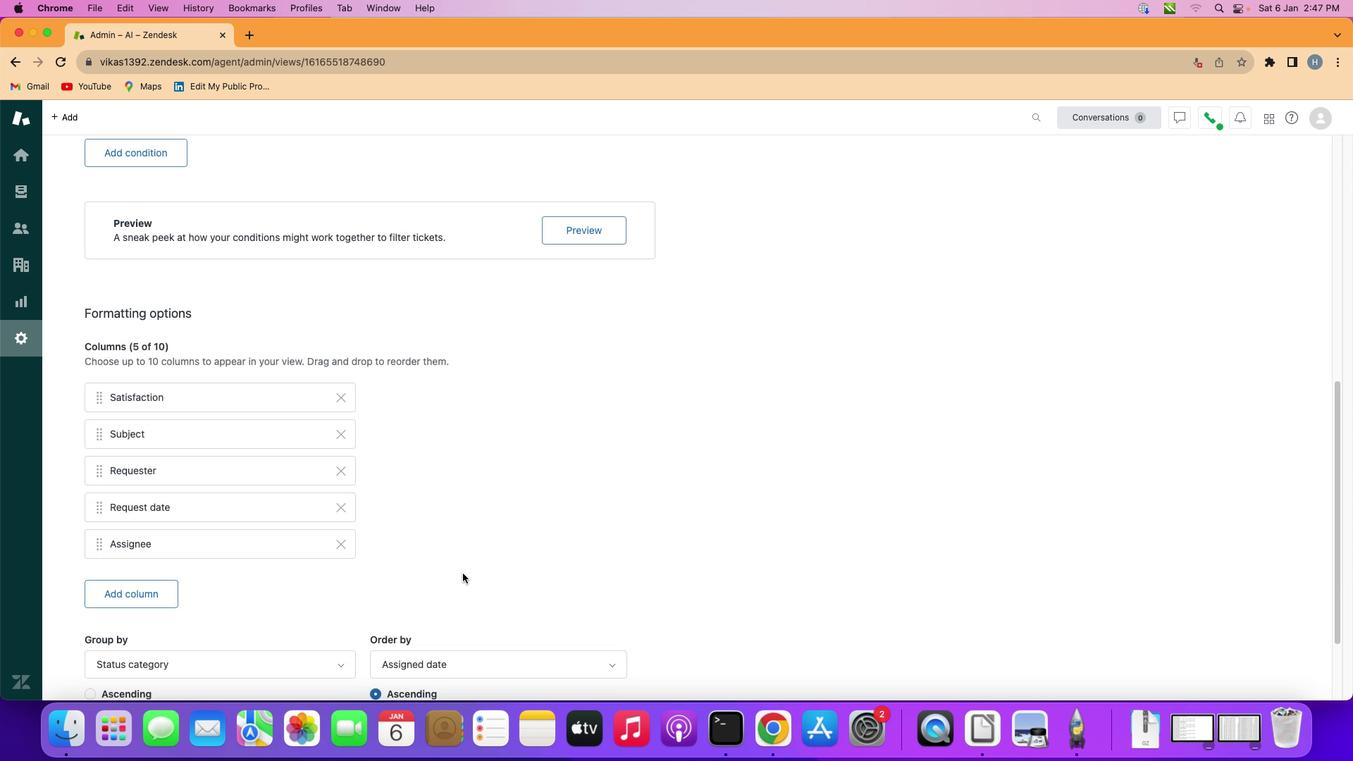 
Action: Mouse scrolled (463, 580) with delta (0, -1)
Screenshot: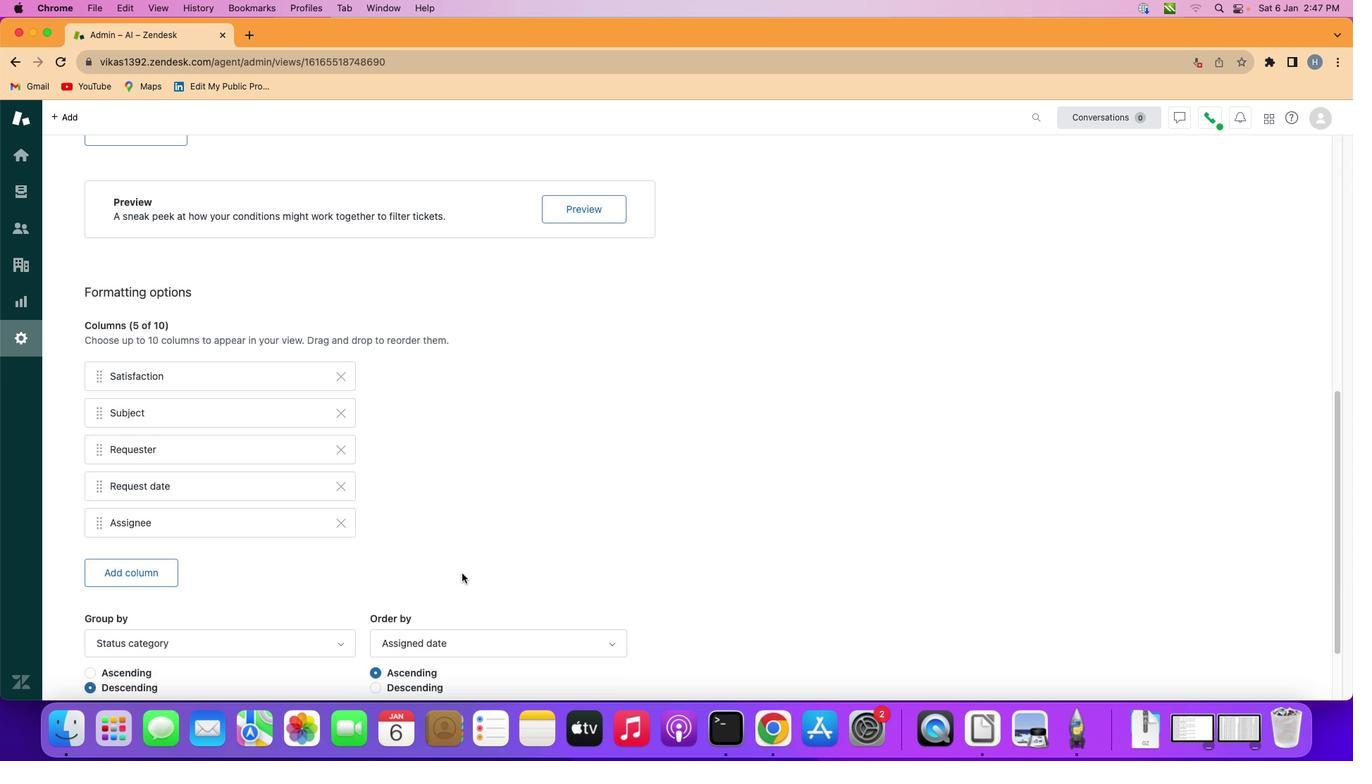 
Action: Mouse scrolled (463, 580) with delta (0, -2)
Screenshot: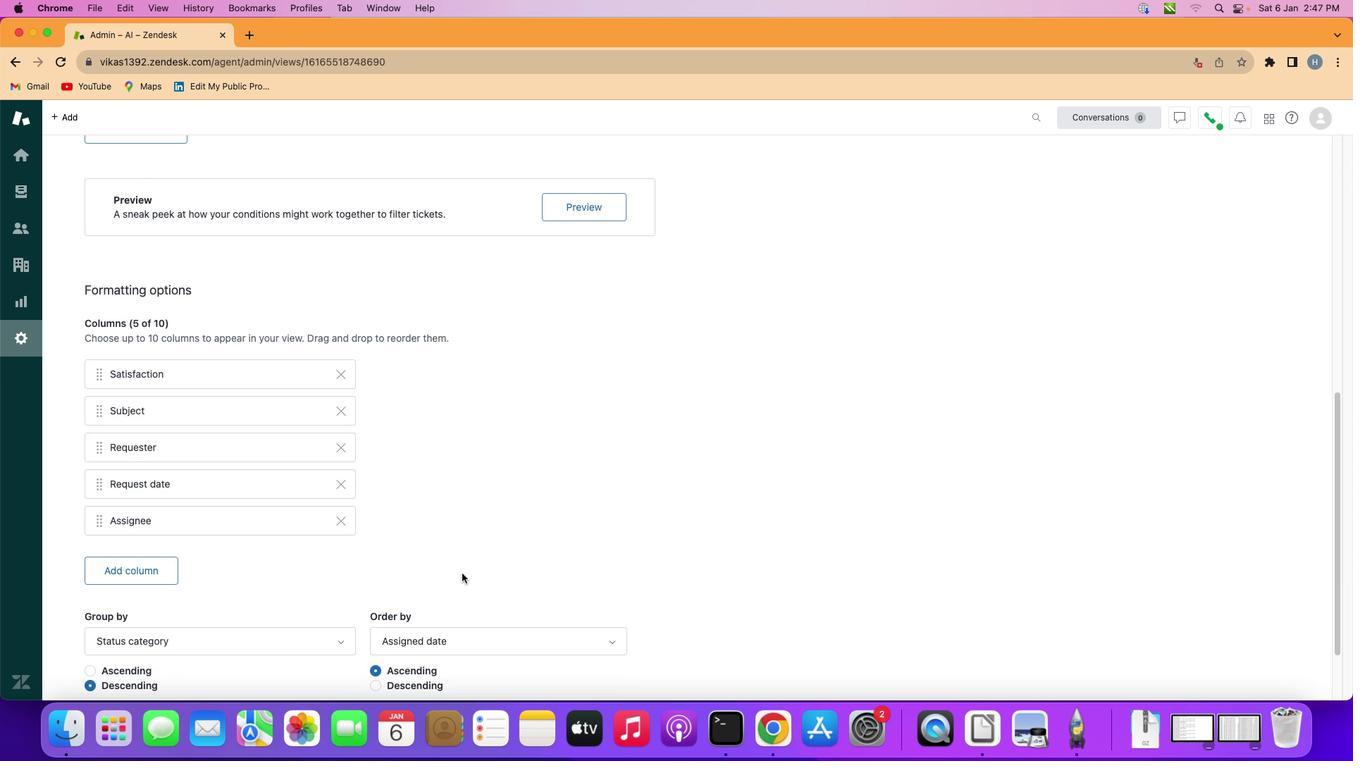 
Action: Mouse moved to (462, 573)
Screenshot: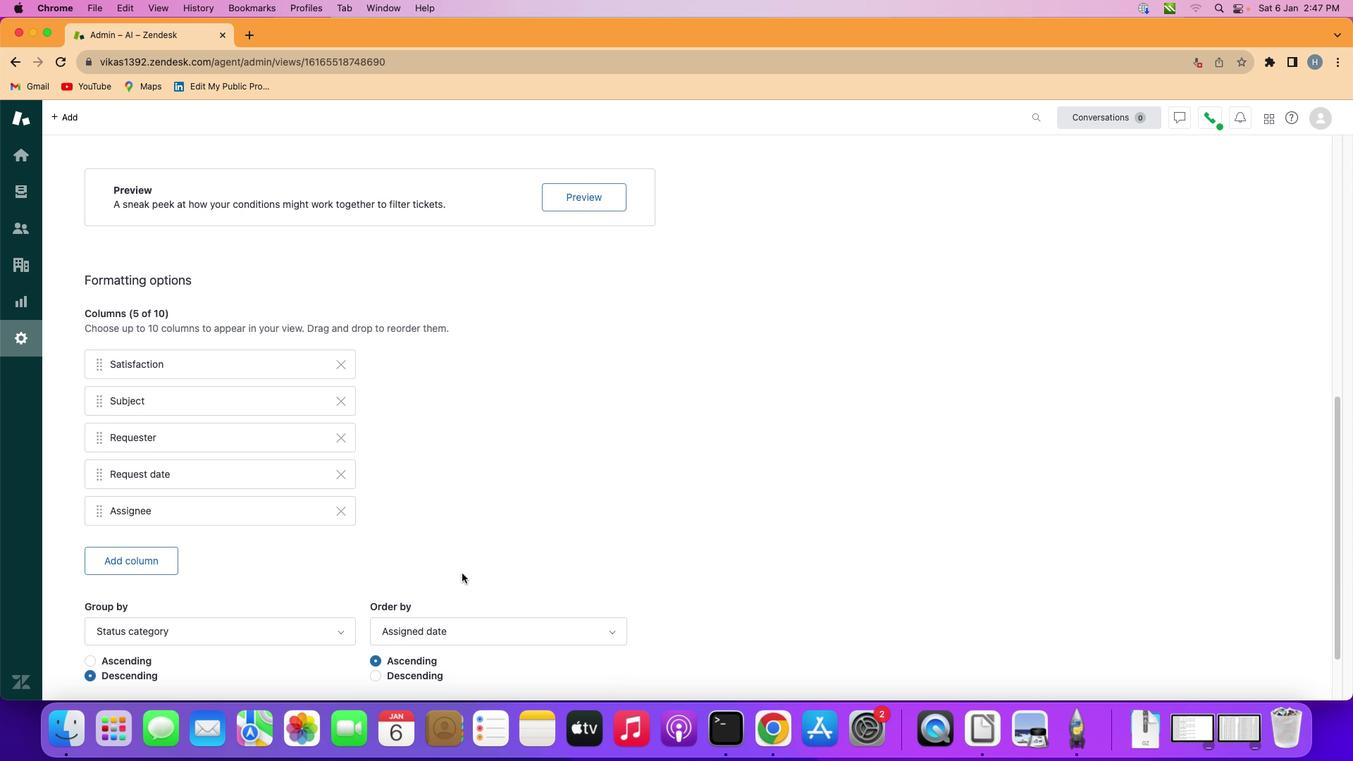 
Action: Mouse scrolled (462, 573) with delta (0, 0)
Screenshot: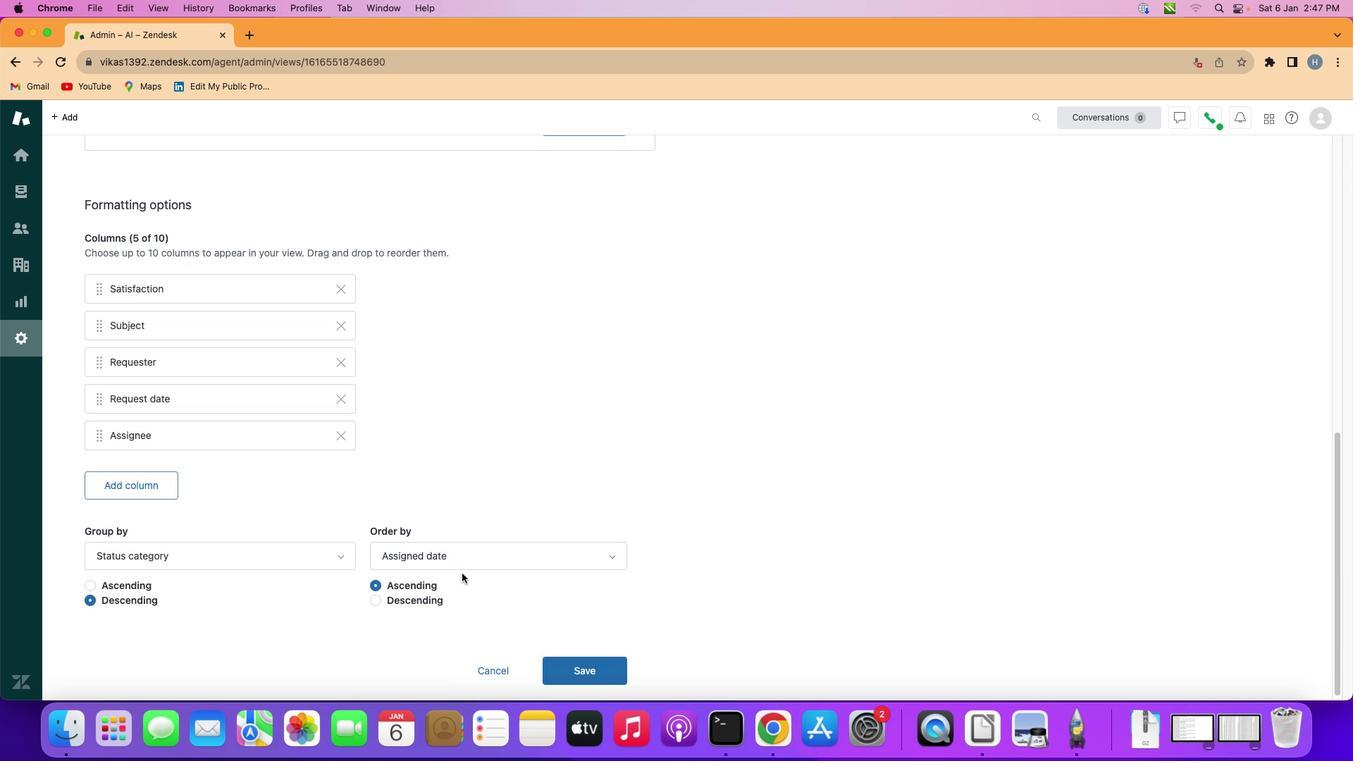 
Action: Mouse scrolled (462, 573) with delta (0, 0)
Screenshot: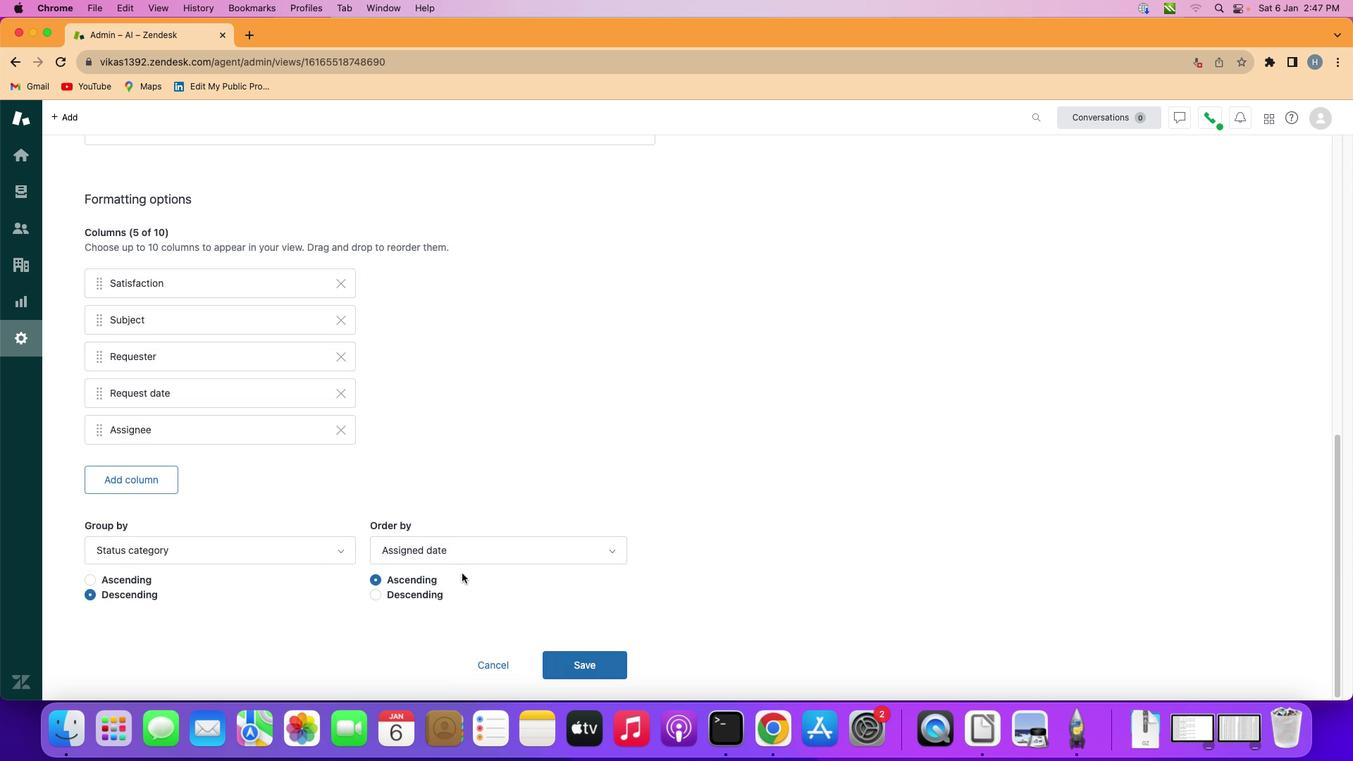 
Action: Mouse scrolled (462, 573) with delta (0, -2)
Screenshot: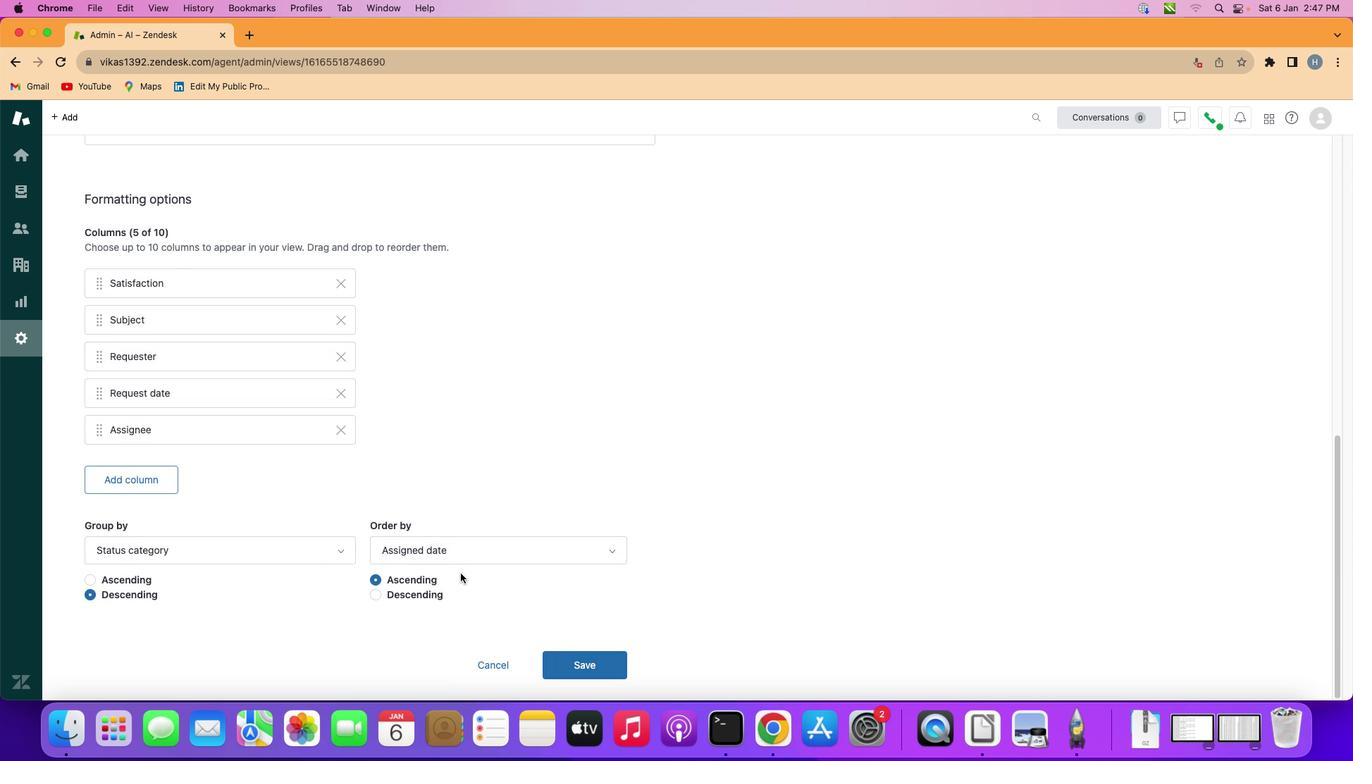 
Action: Mouse scrolled (462, 573) with delta (0, -2)
Screenshot: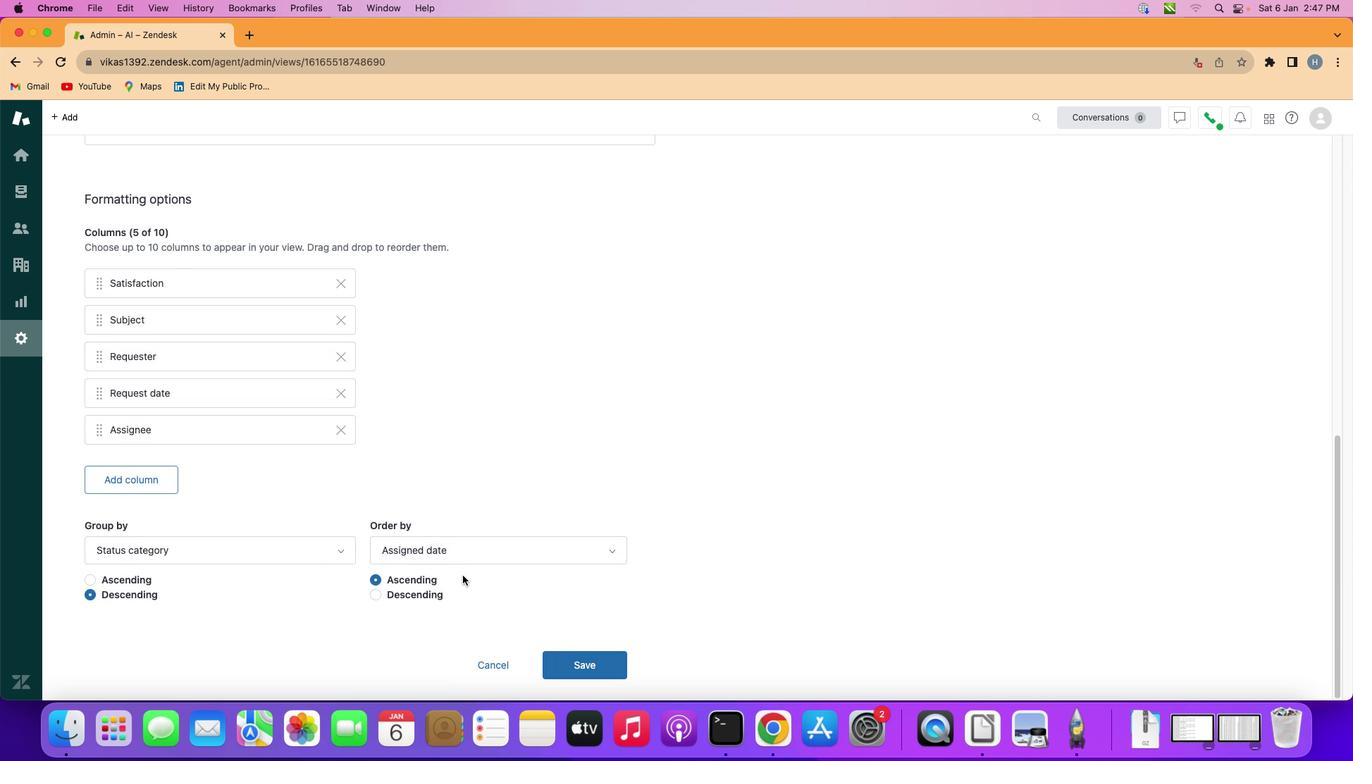 
Action: Mouse scrolled (462, 573) with delta (0, -3)
Screenshot: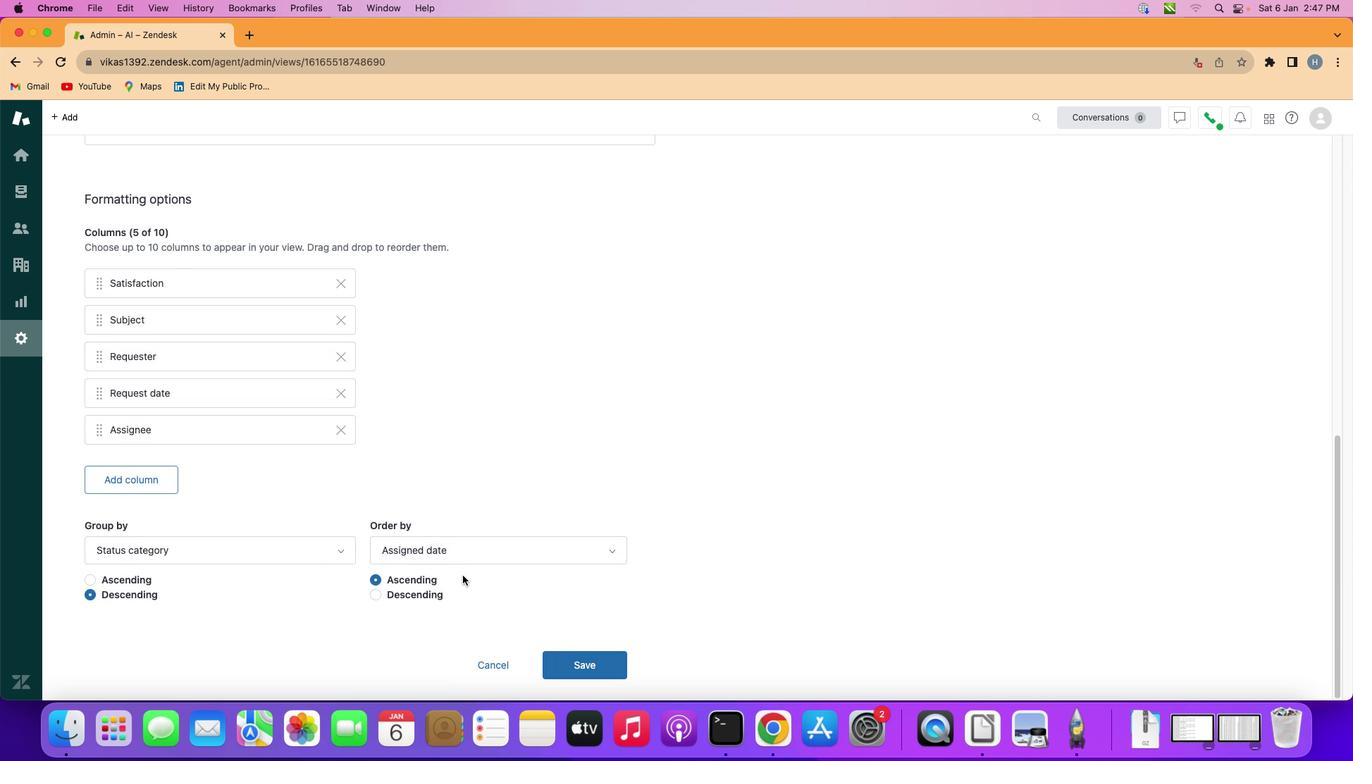 
Action: Mouse scrolled (462, 573) with delta (0, -4)
Screenshot: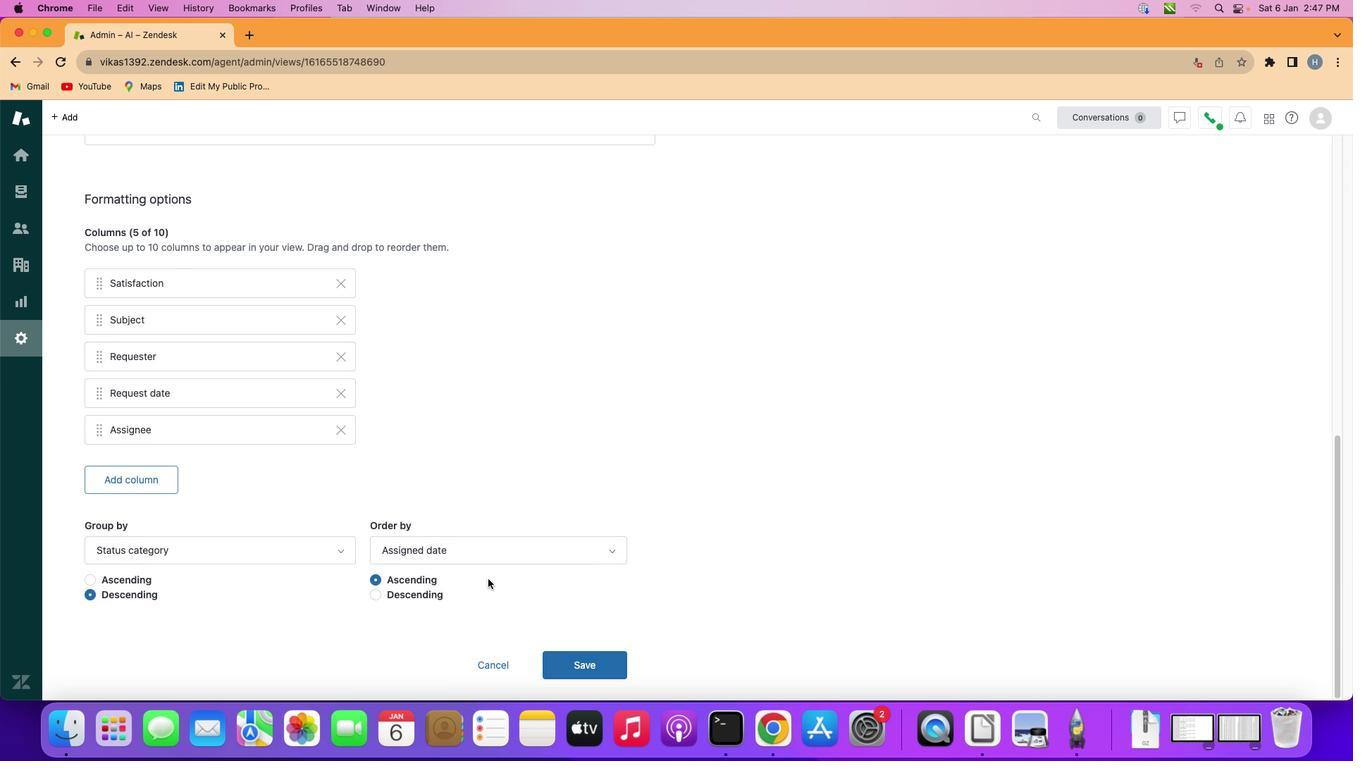 
Action: Mouse moved to (613, 546)
Screenshot: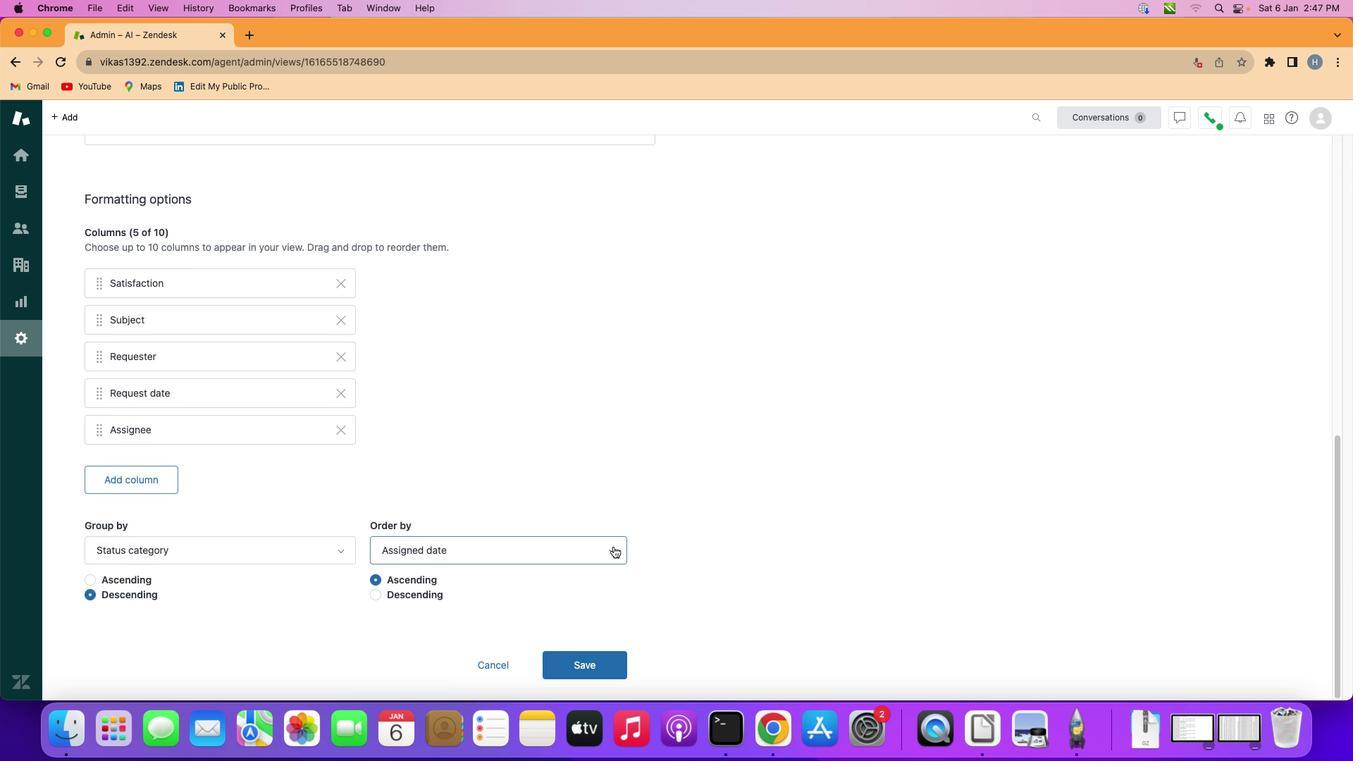 
Action: Mouse pressed left at (613, 546)
Screenshot: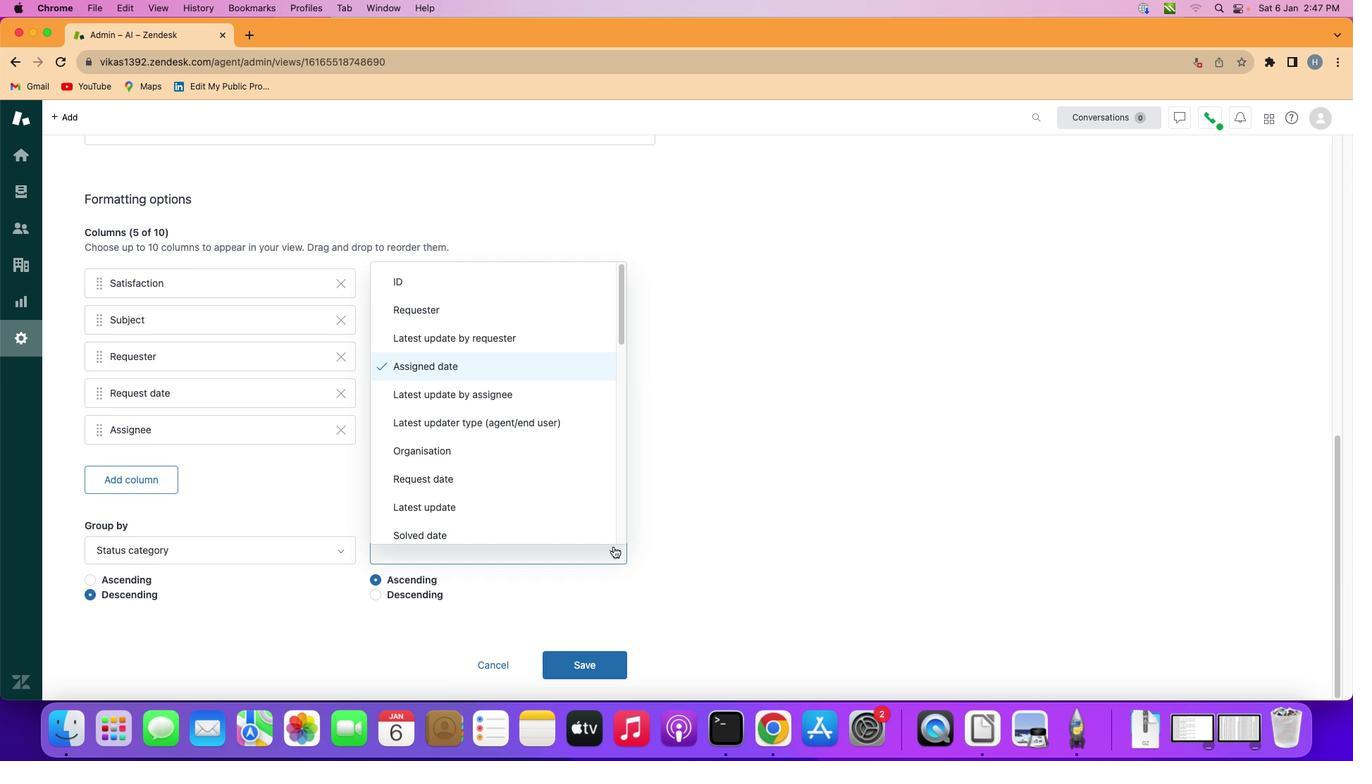
Action: Mouse moved to (565, 353)
Screenshot: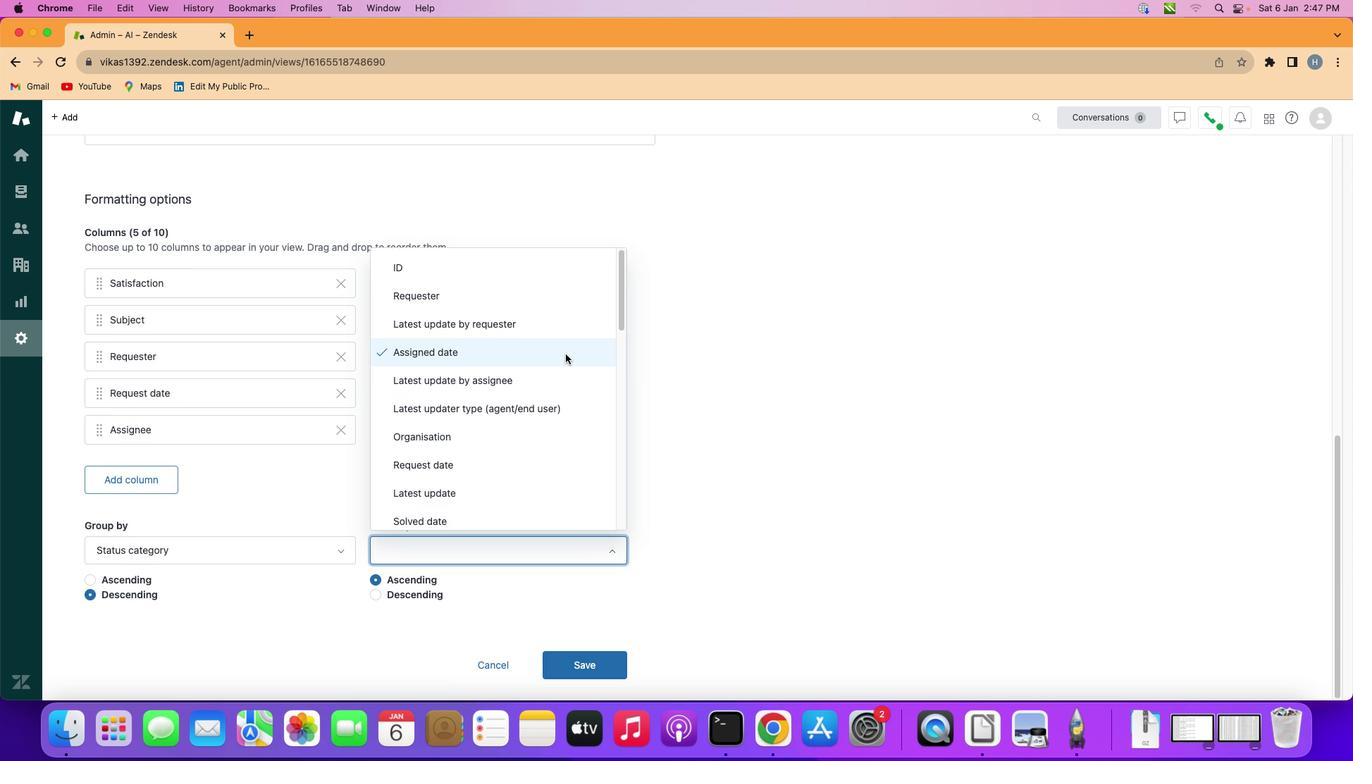 
Action: Mouse pressed left at (565, 353)
Screenshot: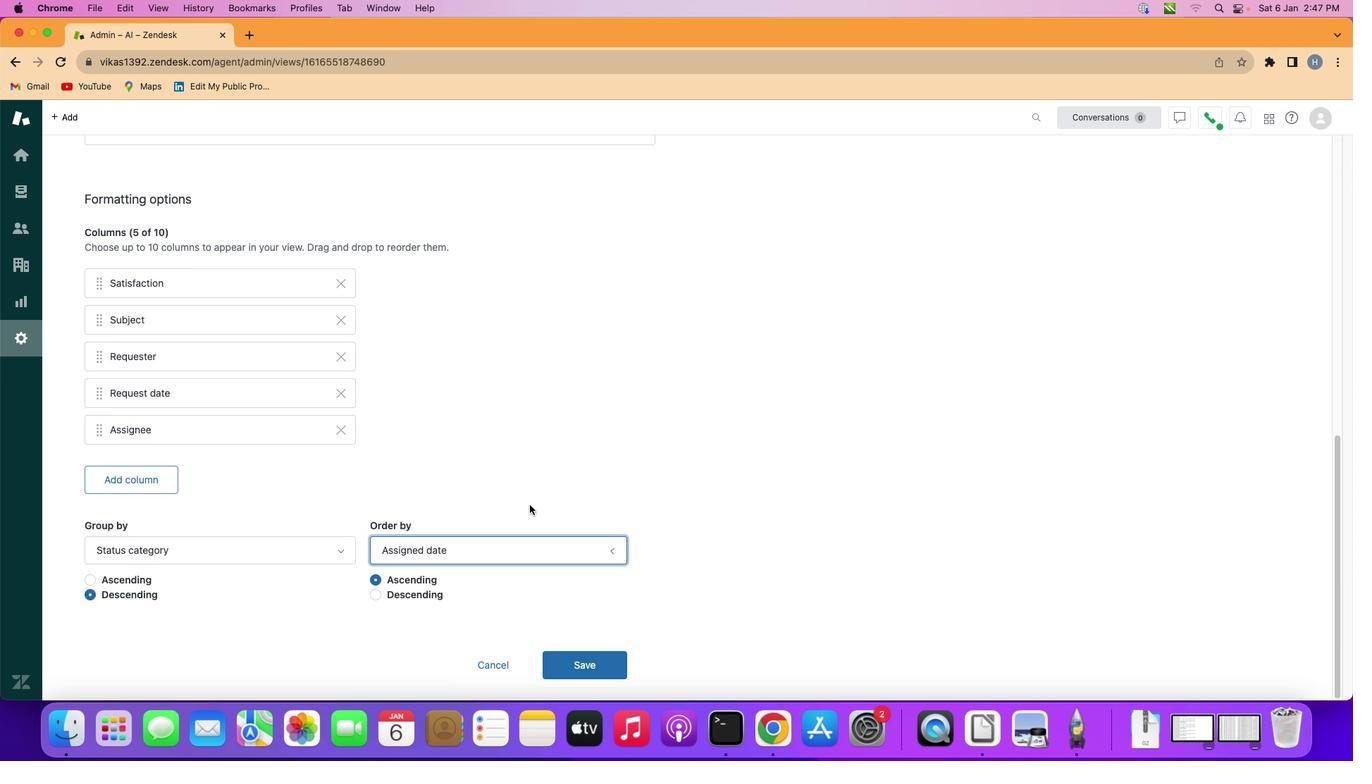 
Action: Mouse moved to (424, 592)
Screenshot: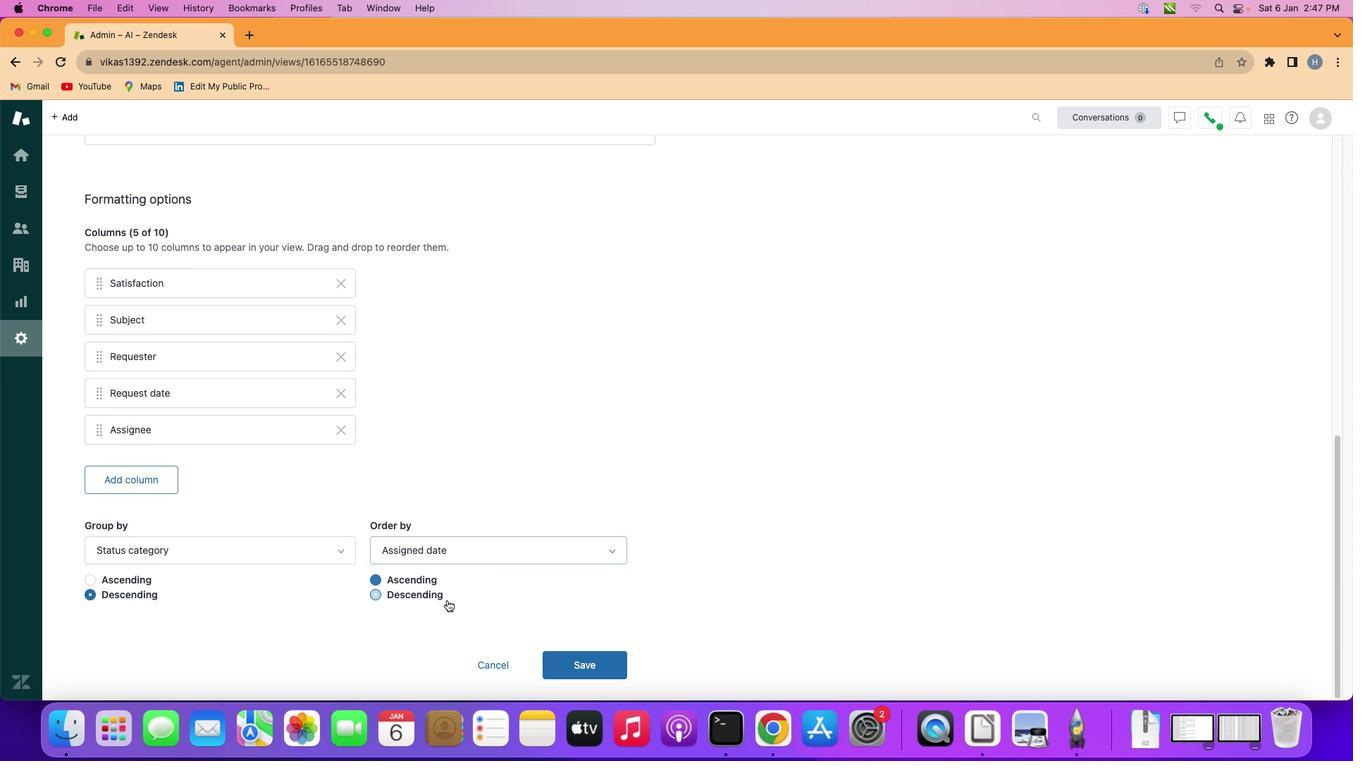 
Action: Mouse pressed left at (424, 592)
Screenshot: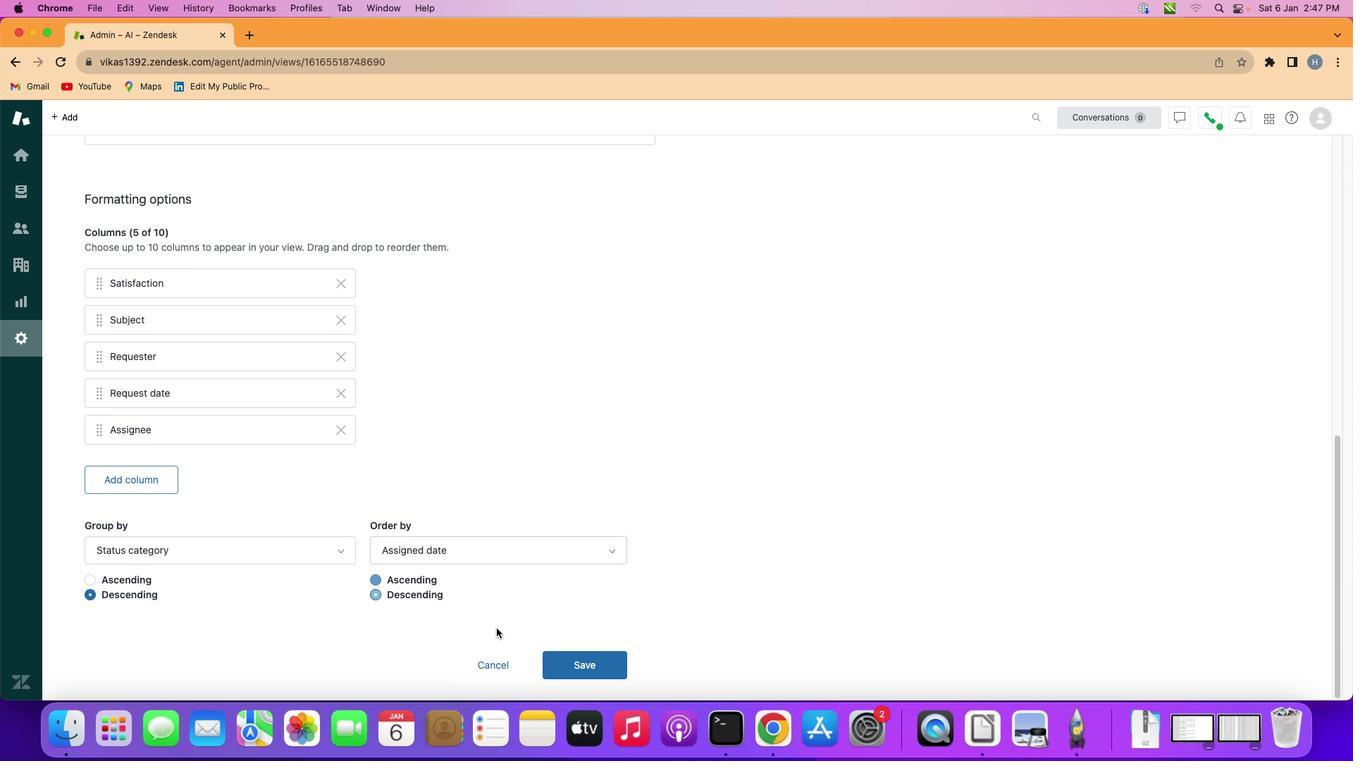 
Action: Mouse moved to (583, 666)
Screenshot: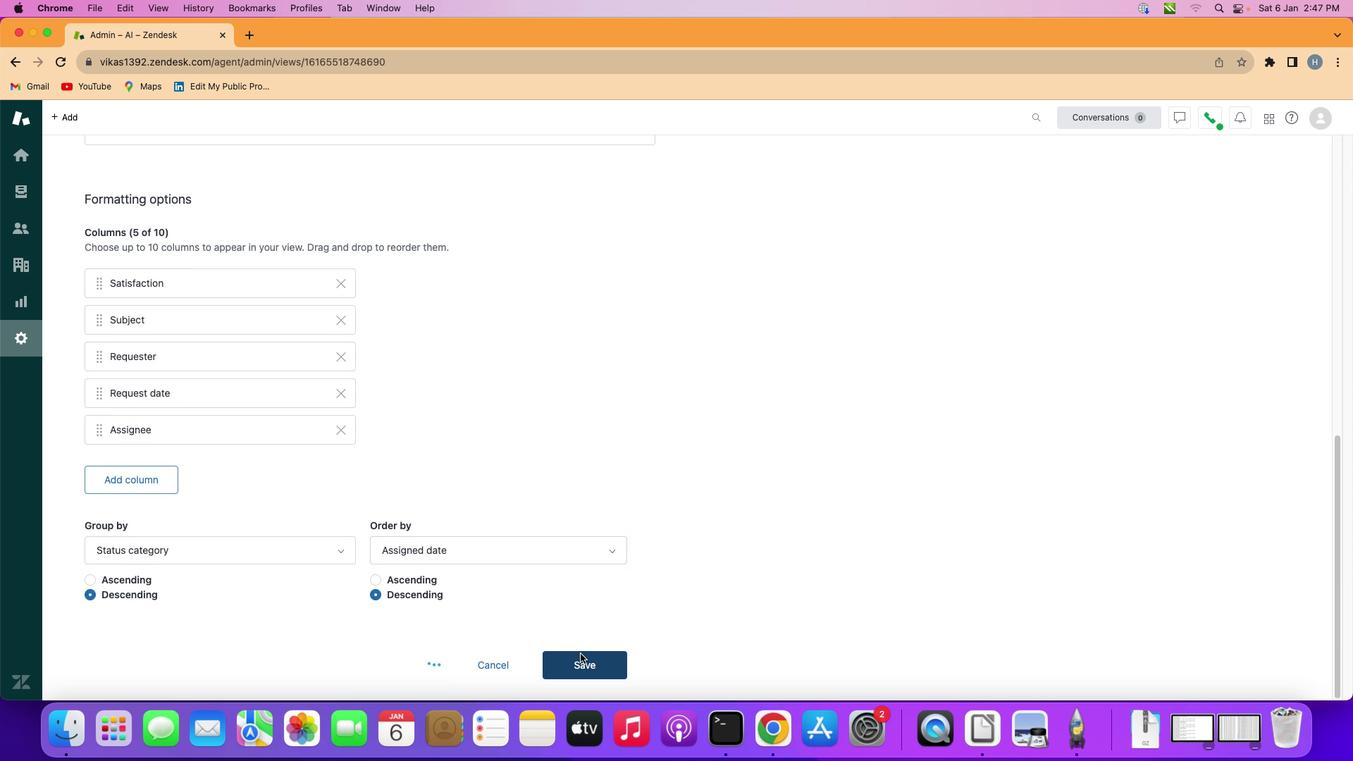 
Action: Mouse pressed left at (583, 666)
Screenshot: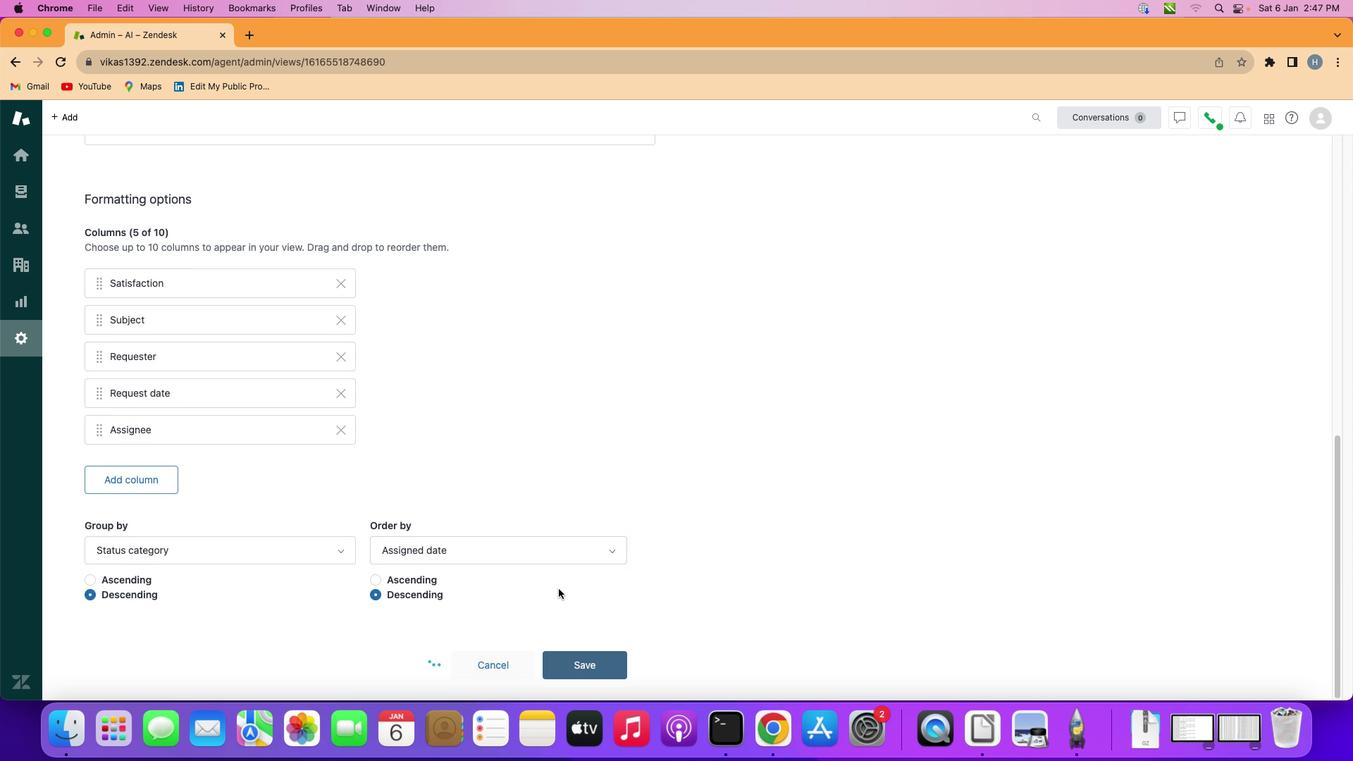 
Action: Mouse moved to (549, 499)
Screenshot: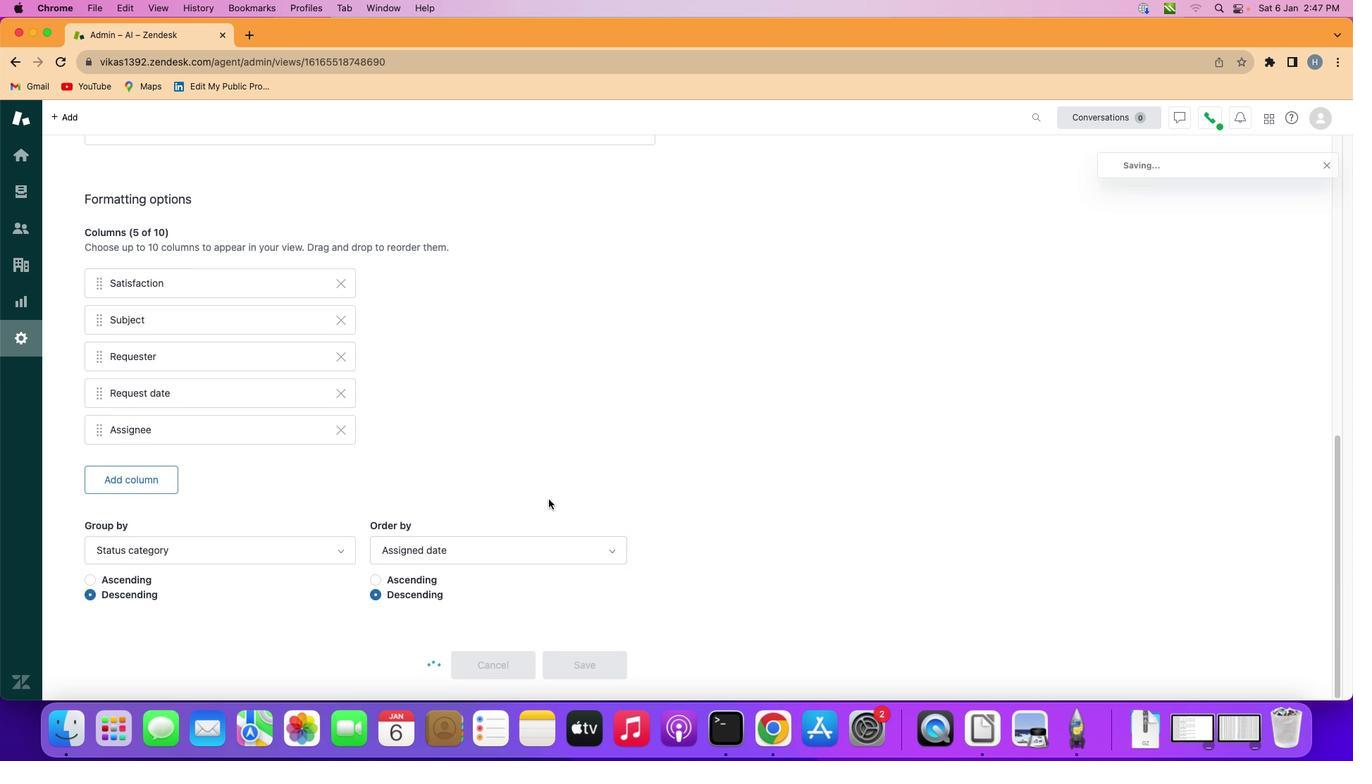 
